 Task: Filter job functions by Human Resources.
Action: Mouse moved to (269, 108)
Screenshot: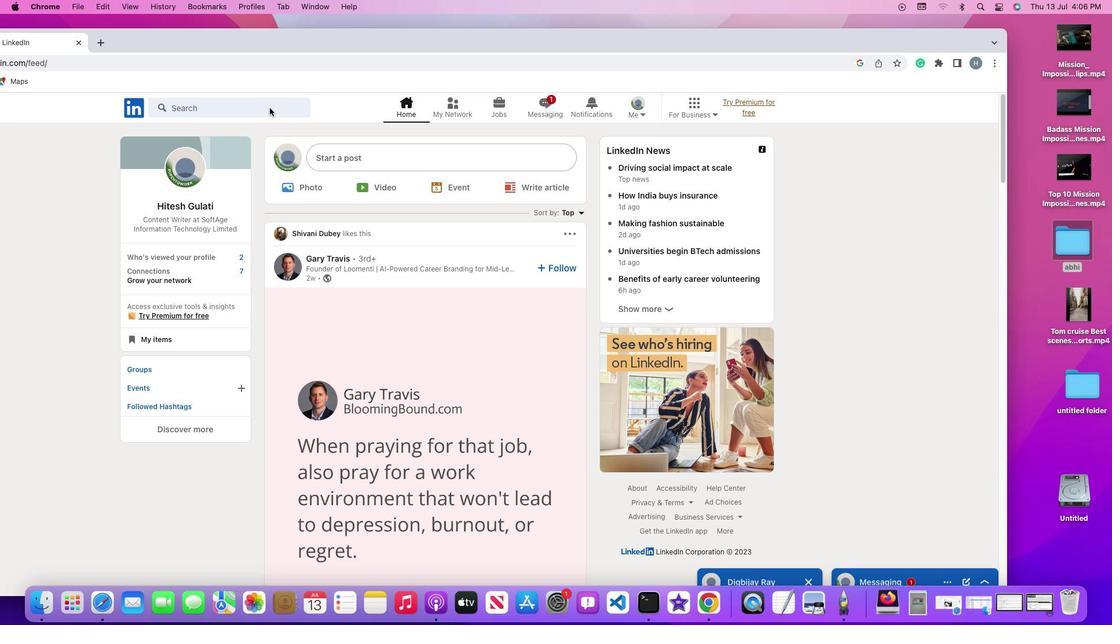
Action: Mouse pressed left at (269, 108)
Screenshot: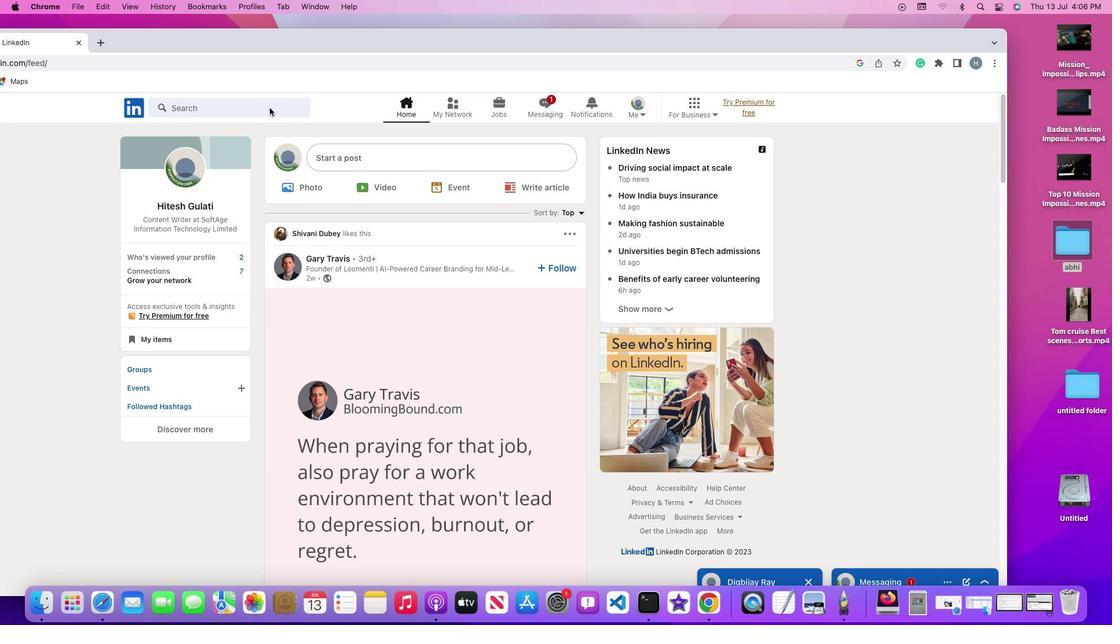 
Action: Mouse pressed left at (269, 108)
Screenshot: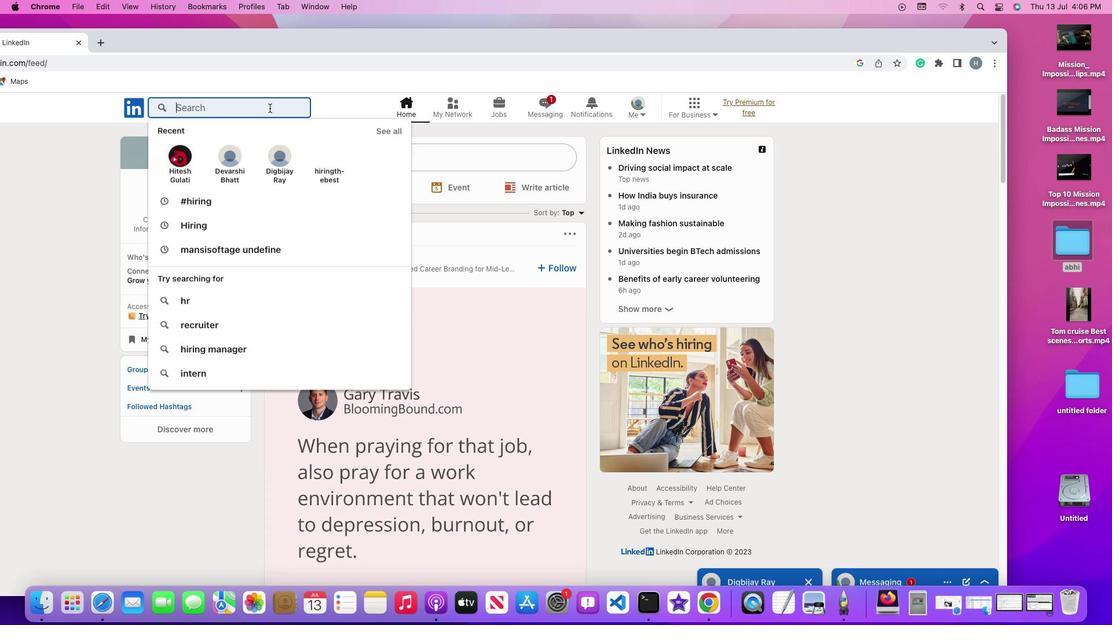 
Action: Key pressed Key.shift'#''h''i''r''i''n''g'Key.enter
Screenshot: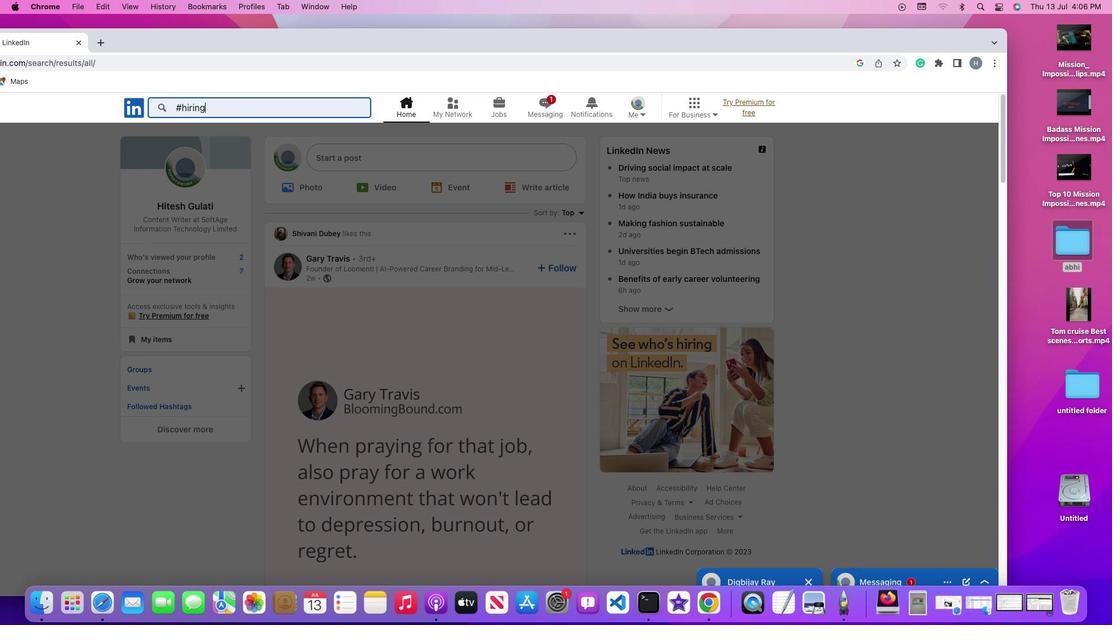 
Action: Mouse moved to (178, 137)
Screenshot: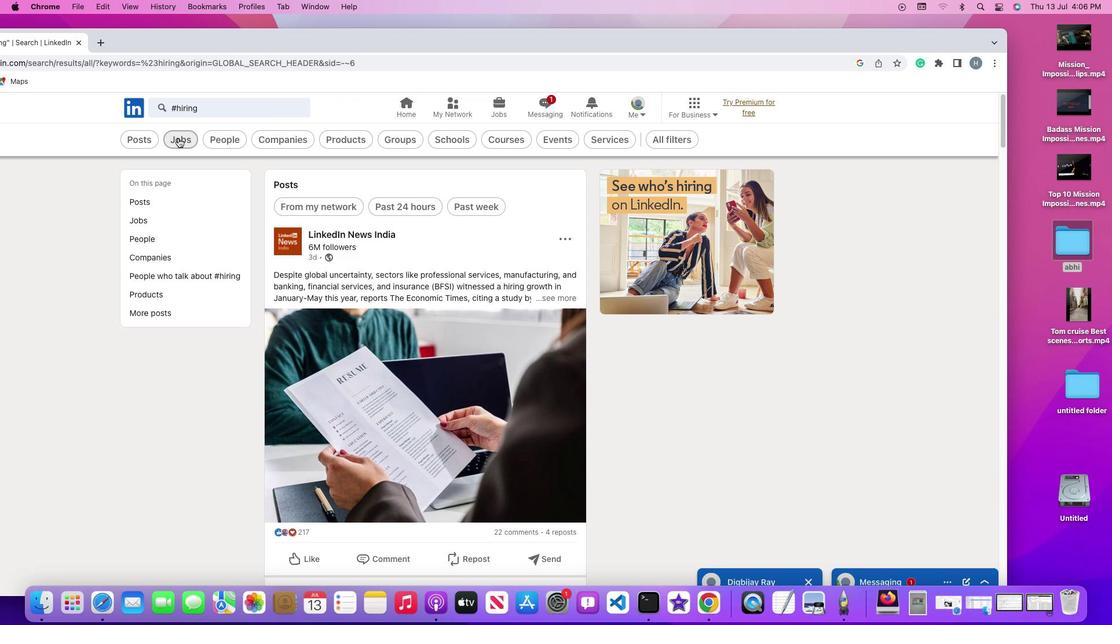 
Action: Mouse pressed left at (178, 137)
Screenshot: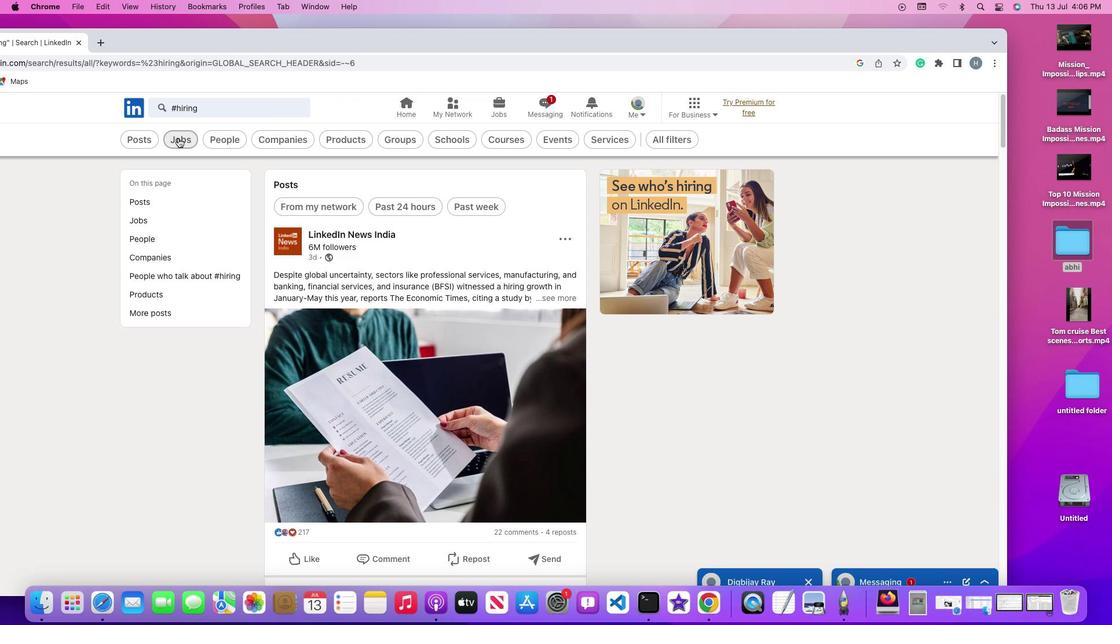 
Action: Mouse moved to (701, 136)
Screenshot: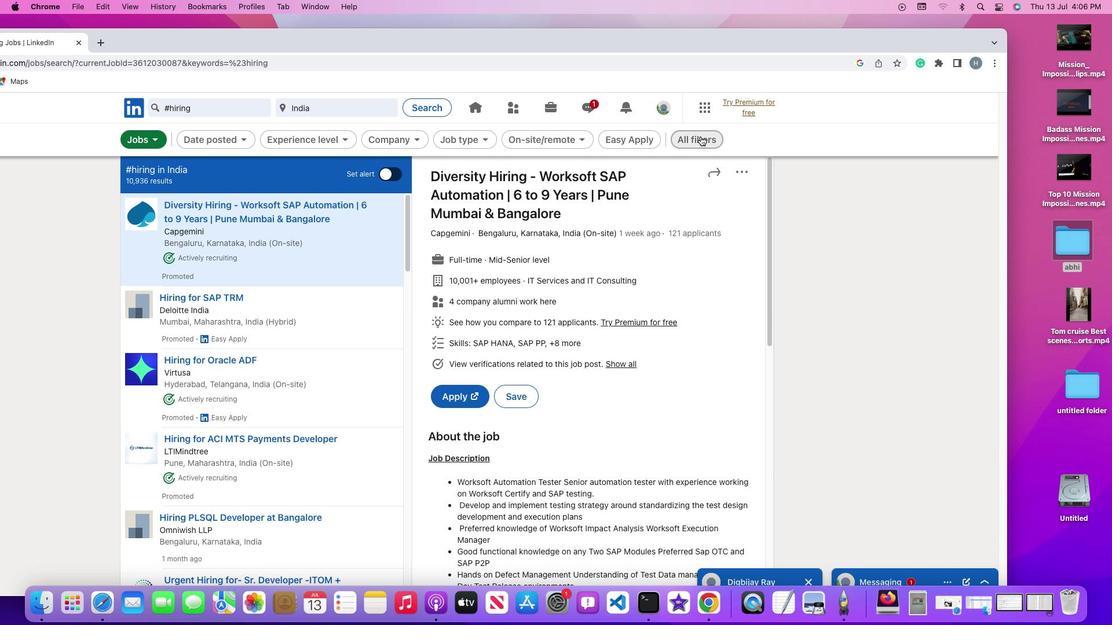 
Action: Mouse pressed left at (701, 136)
Screenshot: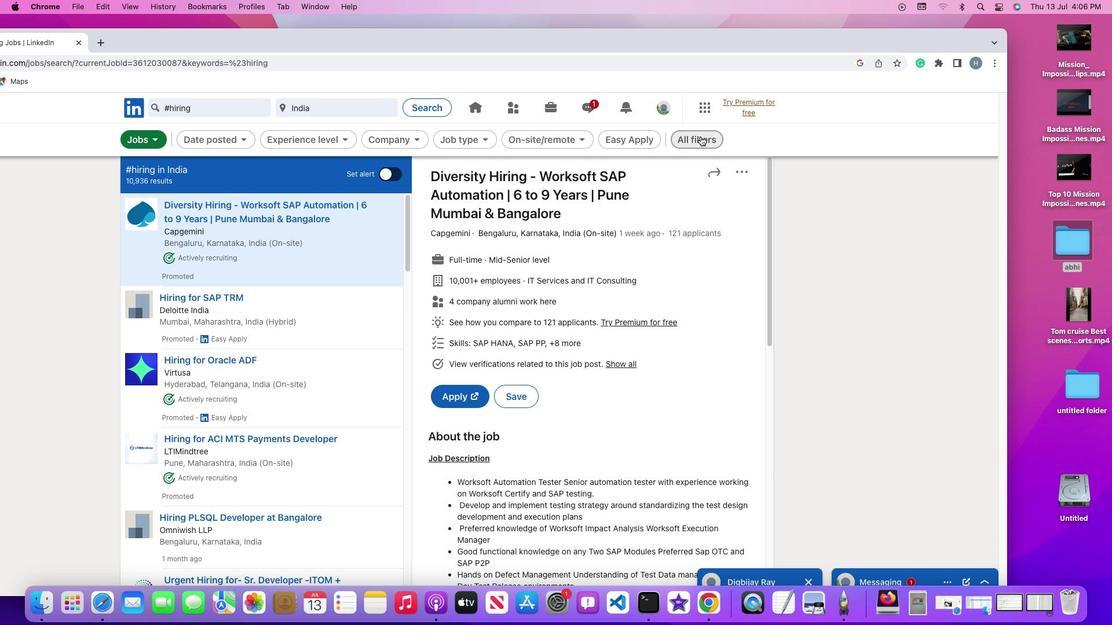 
Action: Mouse moved to (815, 444)
Screenshot: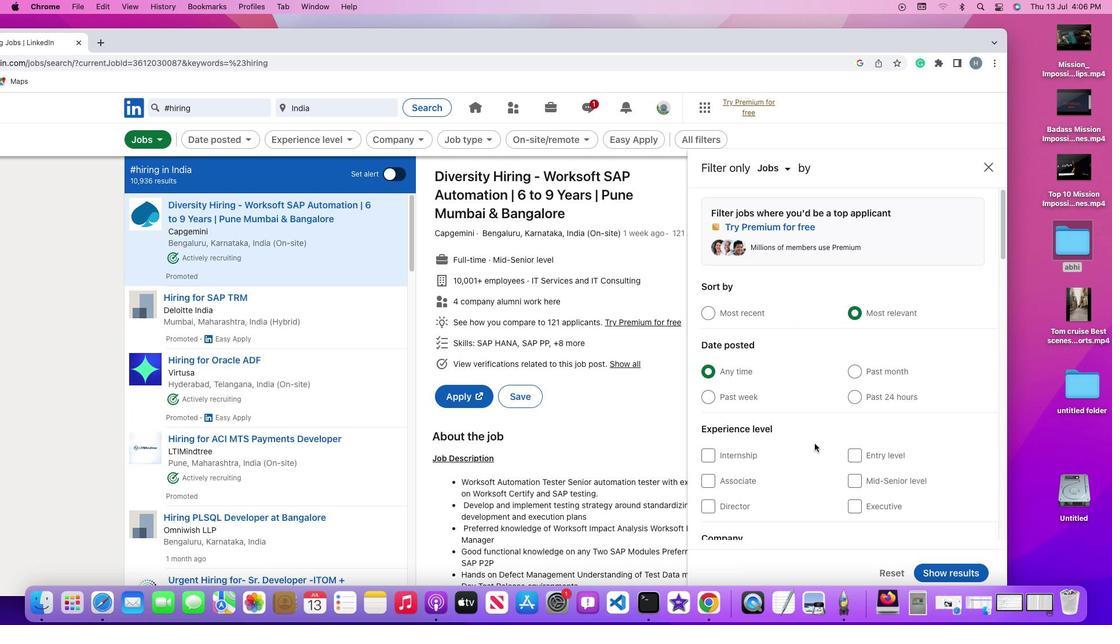 
Action: Mouse scrolled (815, 444) with delta (0, 0)
Screenshot: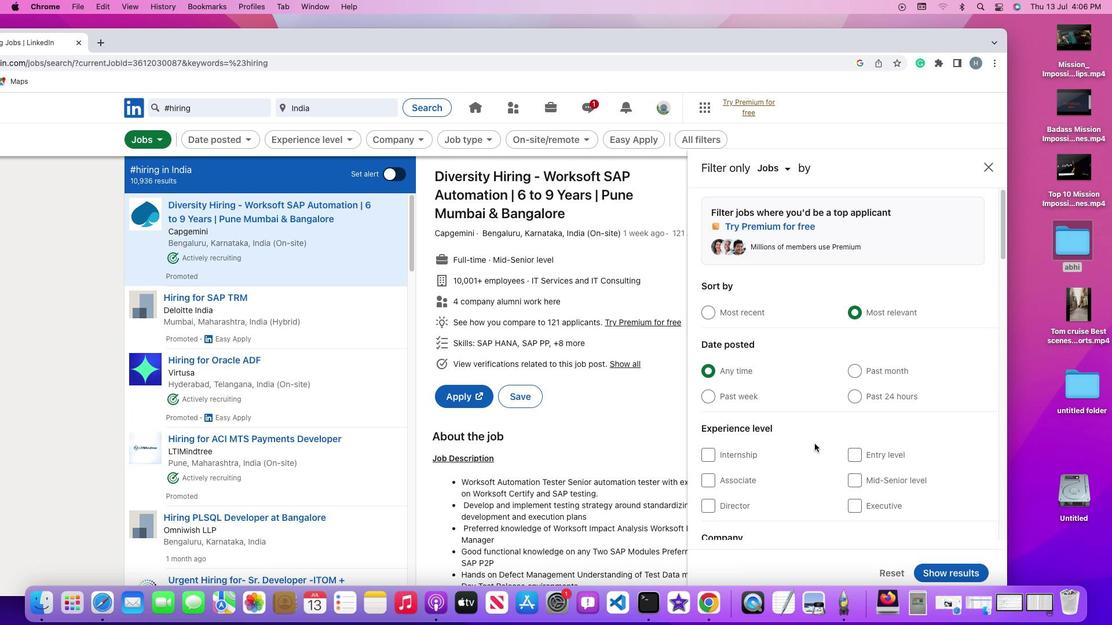 
Action: Mouse scrolled (815, 444) with delta (0, 0)
Screenshot: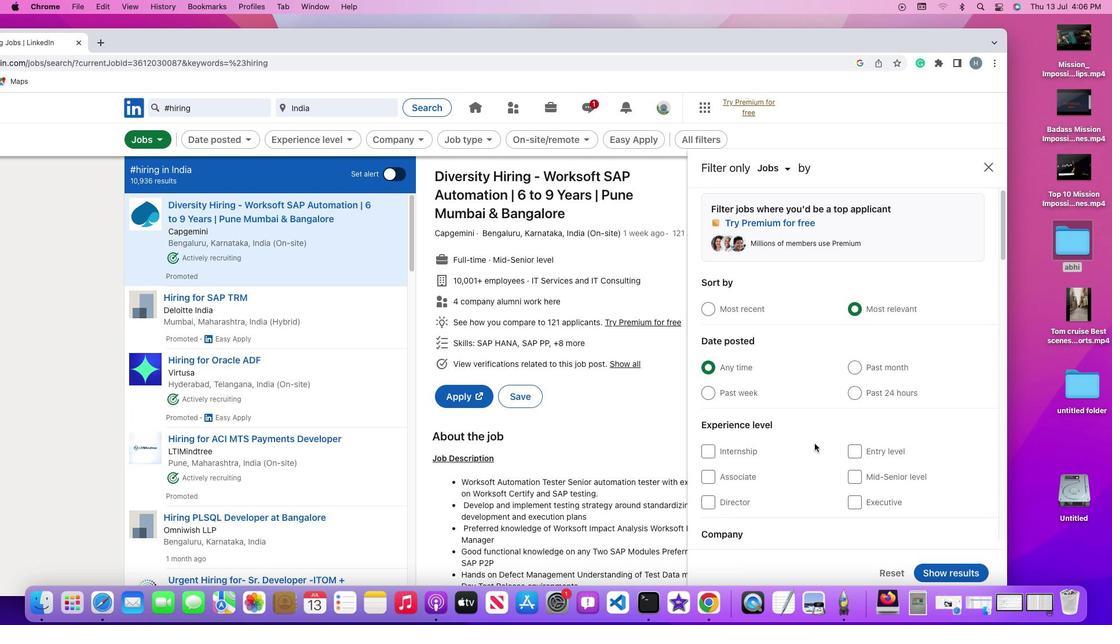 
Action: Mouse scrolled (815, 444) with delta (0, -1)
Screenshot: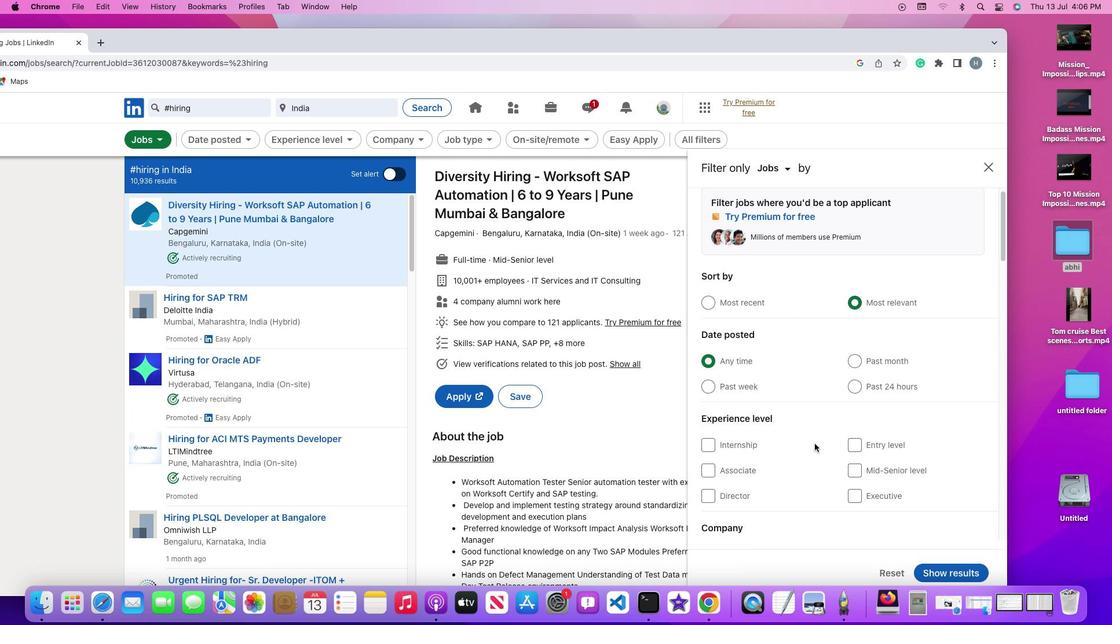 
Action: Mouse scrolled (815, 444) with delta (0, 0)
Screenshot: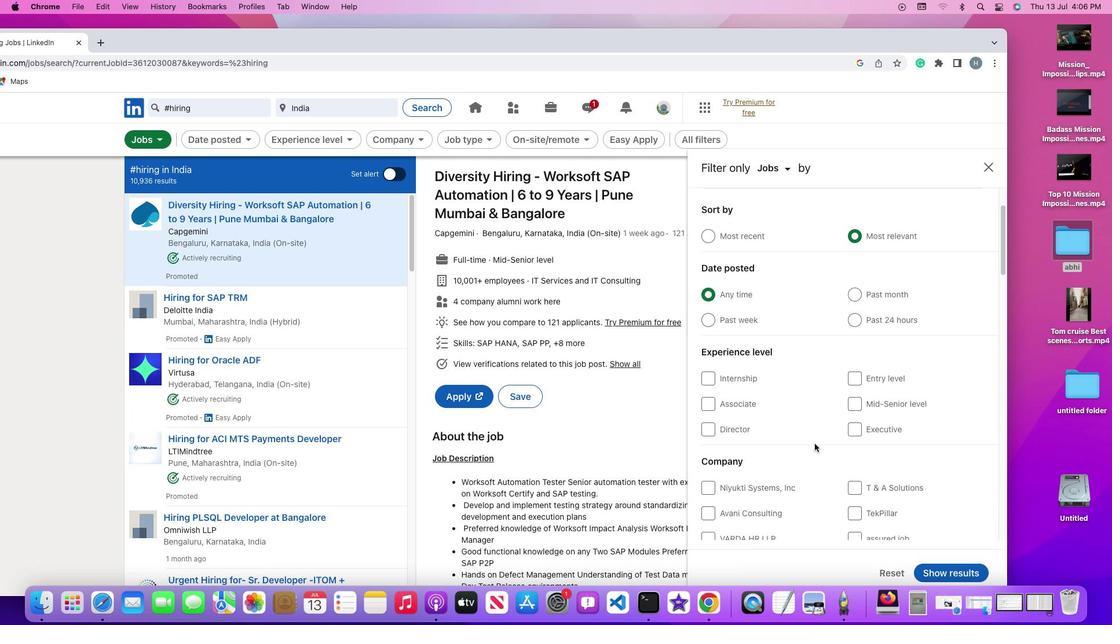 
Action: Mouse scrolled (815, 444) with delta (0, 0)
Screenshot: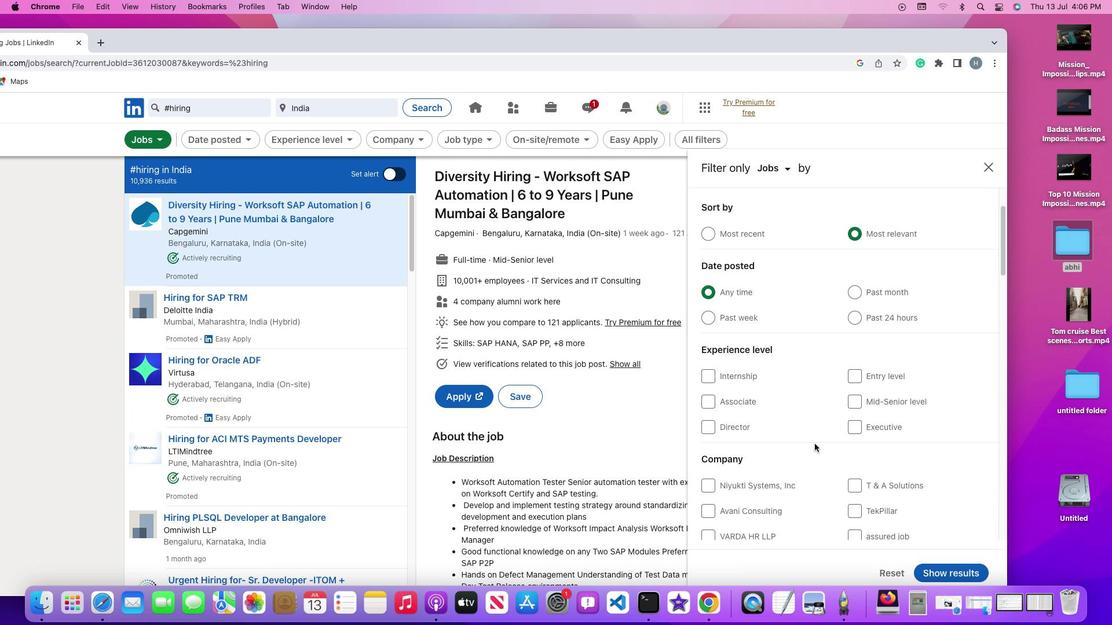 
Action: Mouse scrolled (815, 444) with delta (0, -1)
Screenshot: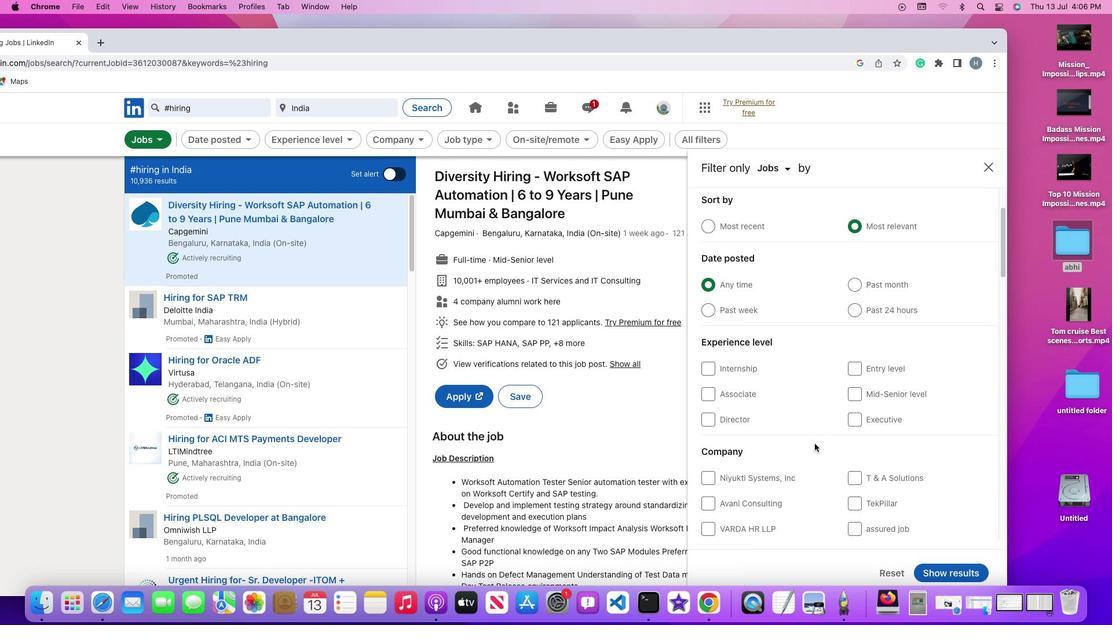 
Action: Mouse scrolled (815, 444) with delta (0, 0)
Screenshot: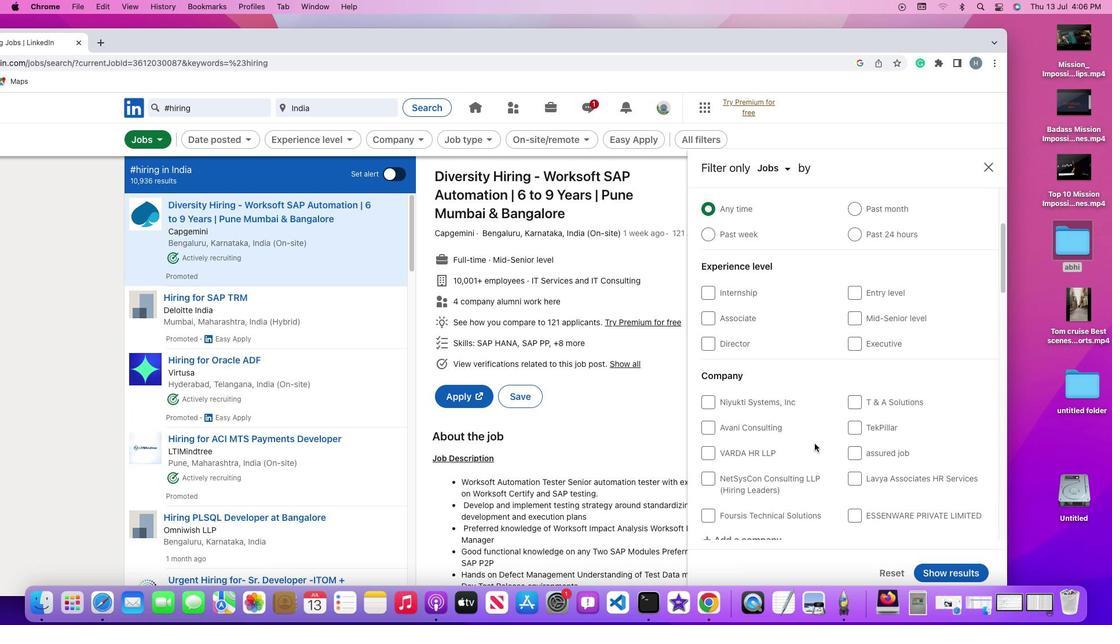 
Action: Mouse scrolled (815, 444) with delta (0, 0)
Screenshot: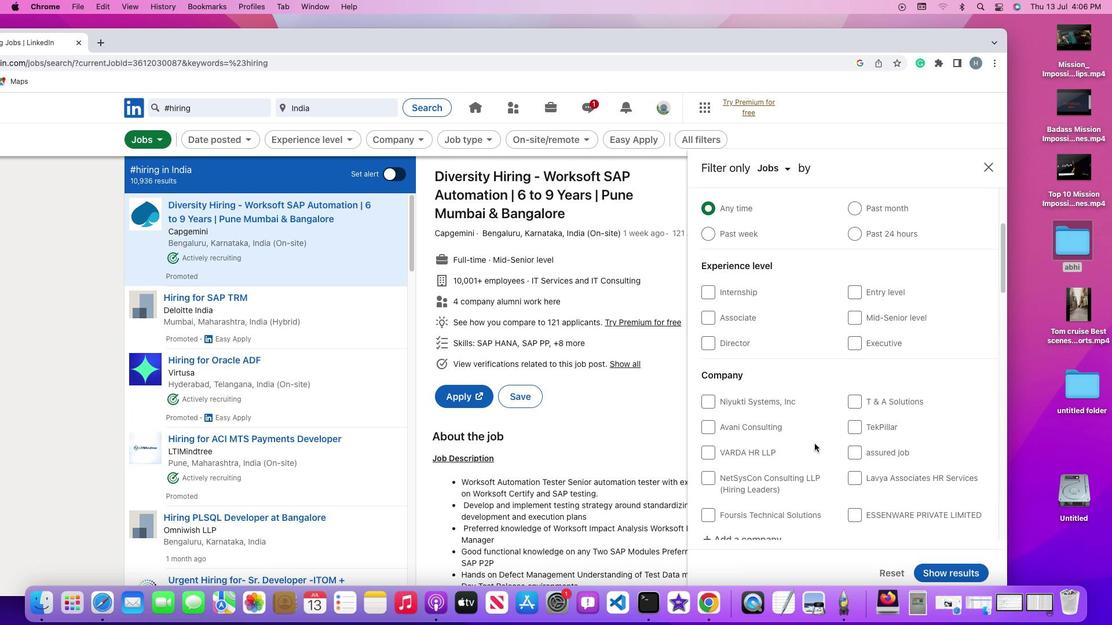 
Action: Mouse scrolled (815, 444) with delta (0, -1)
Screenshot: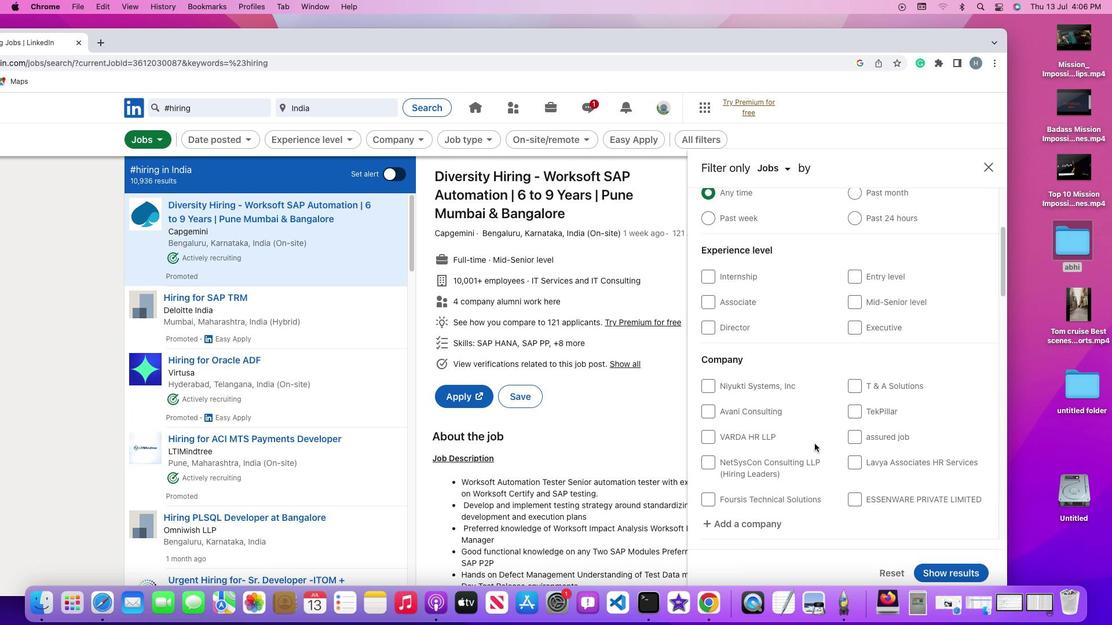 
Action: Mouse scrolled (815, 444) with delta (0, 0)
Screenshot: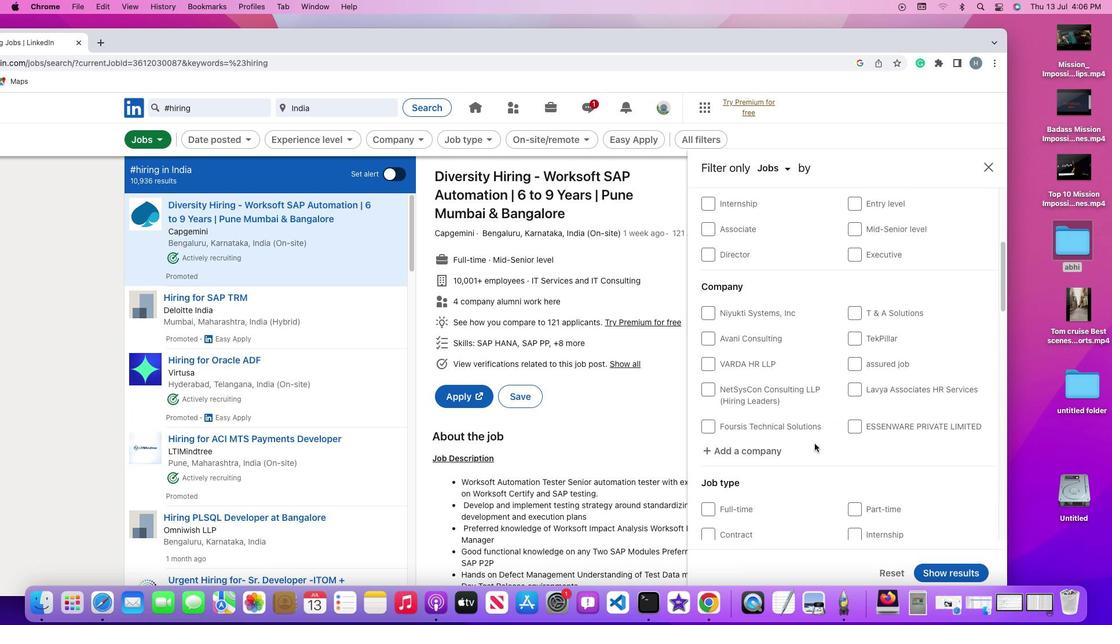 
Action: Mouse scrolled (815, 444) with delta (0, 0)
Screenshot: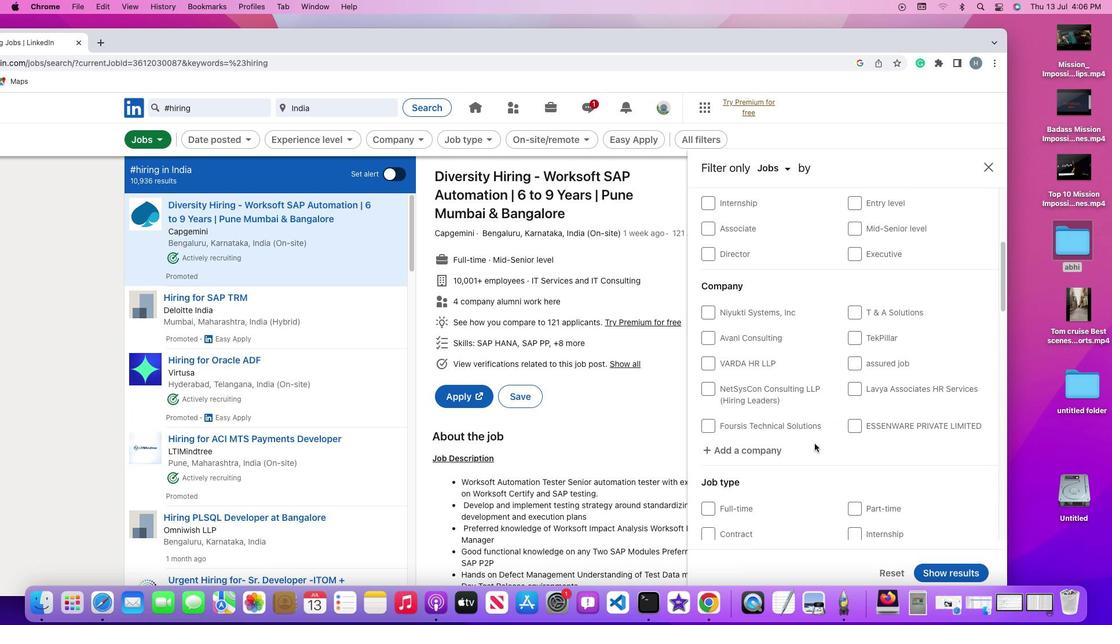 
Action: Mouse scrolled (815, 444) with delta (0, -1)
Screenshot: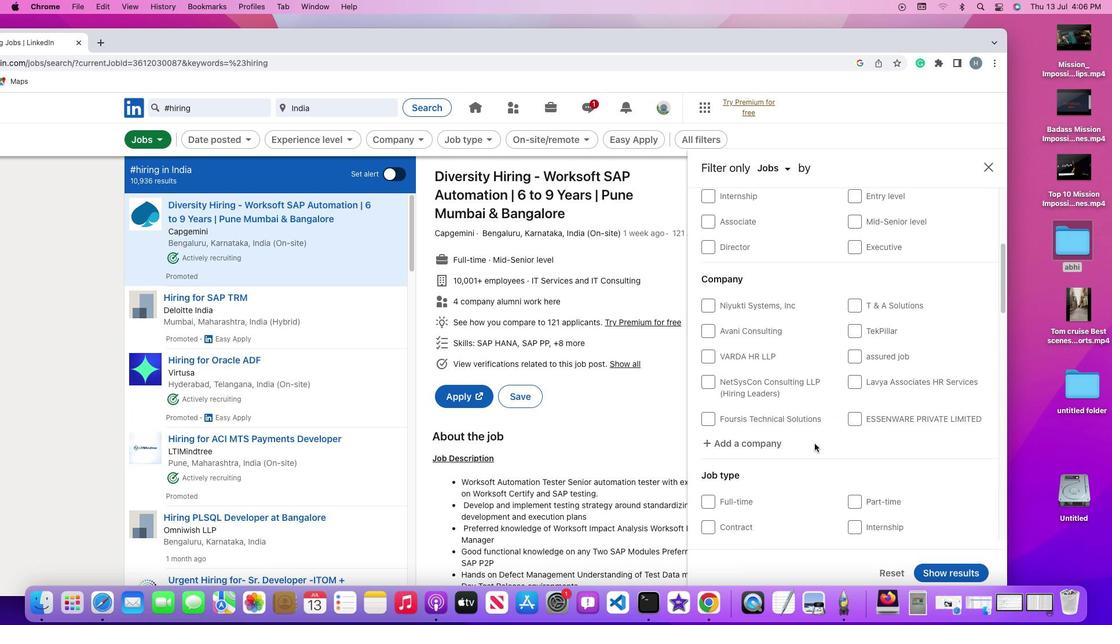 
Action: Mouse scrolled (815, 444) with delta (0, 0)
Screenshot: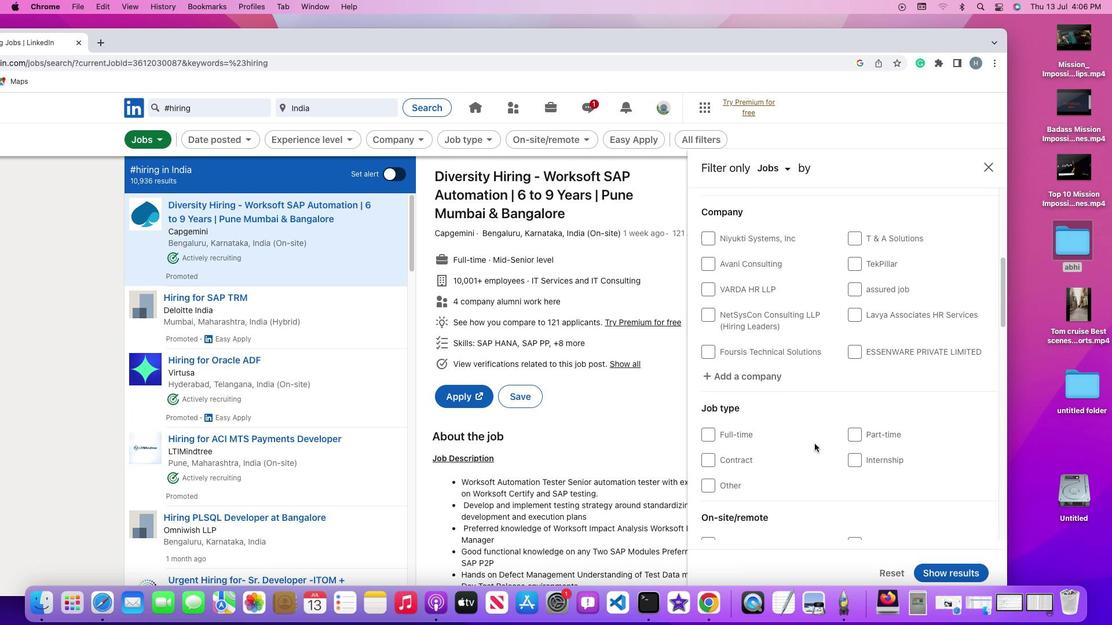 
Action: Mouse scrolled (815, 444) with delta (0, 0)
Screenshot: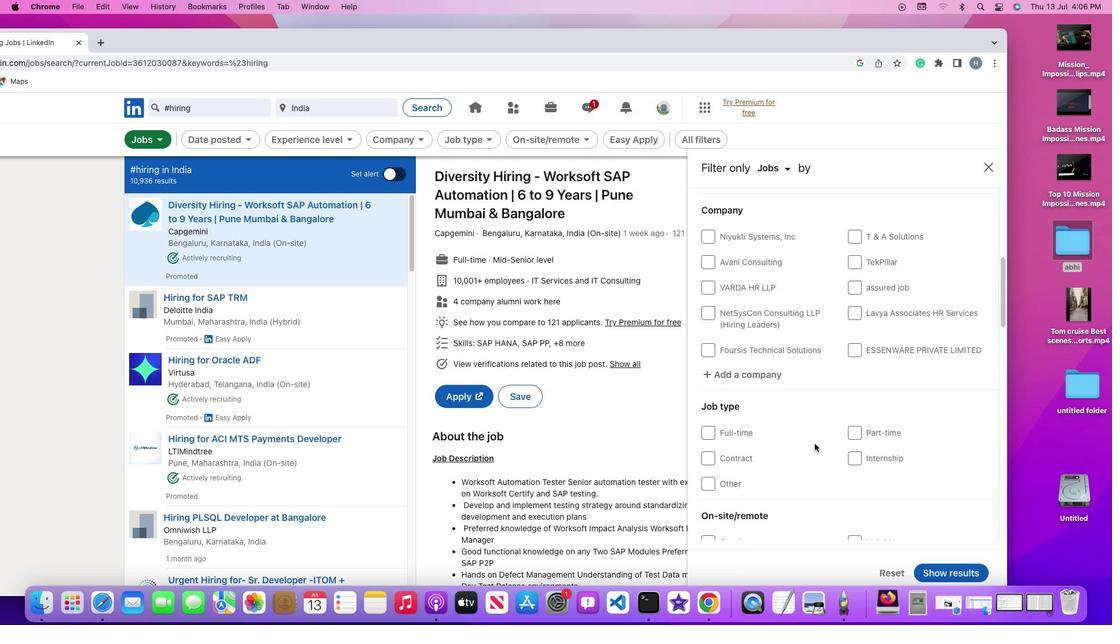 
Action: Mouse scrolled (815, 444) with delta (0, -1)
Screenshot: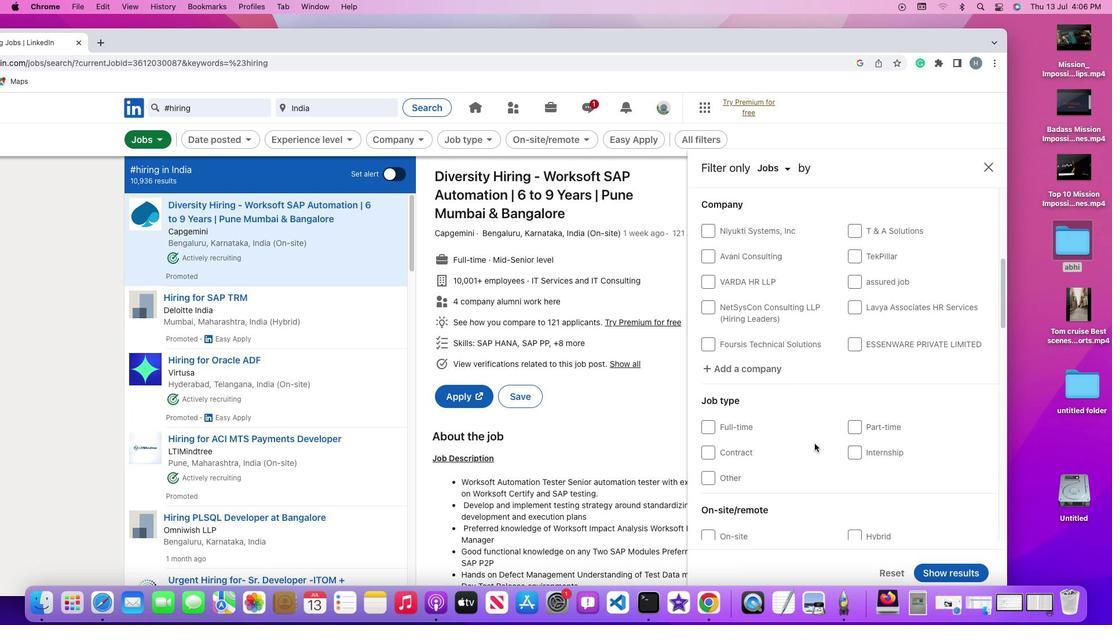 
Action: Mouse scrolled (815, 444) with delta (0, 0)
Screenshot: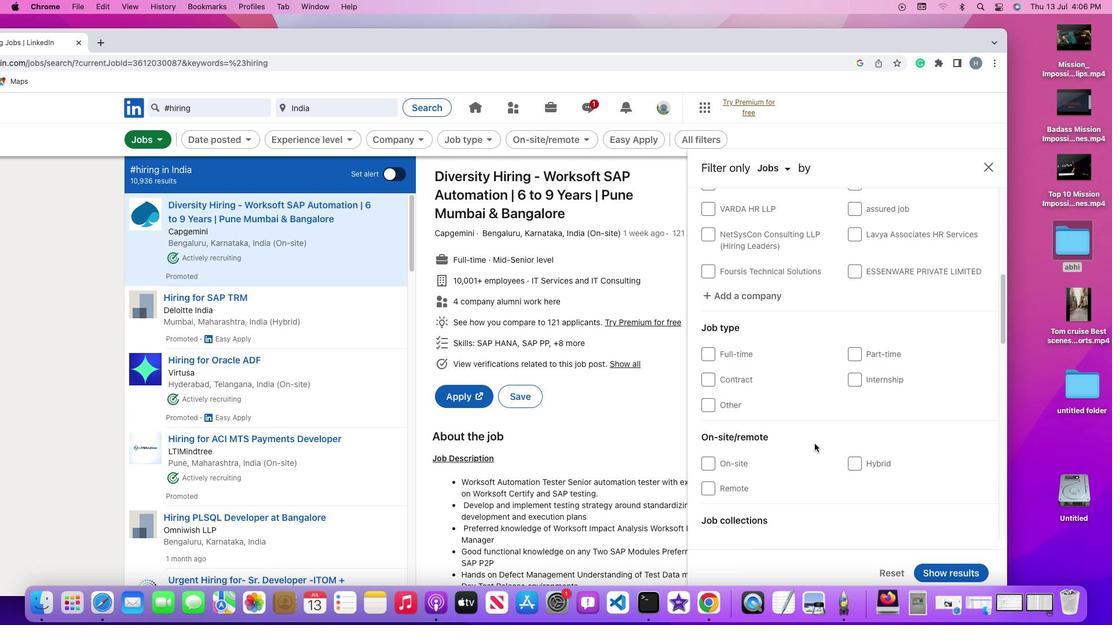 
Action: Mouse scrolled (815, 444) with delta (0, 0)
Screenshot: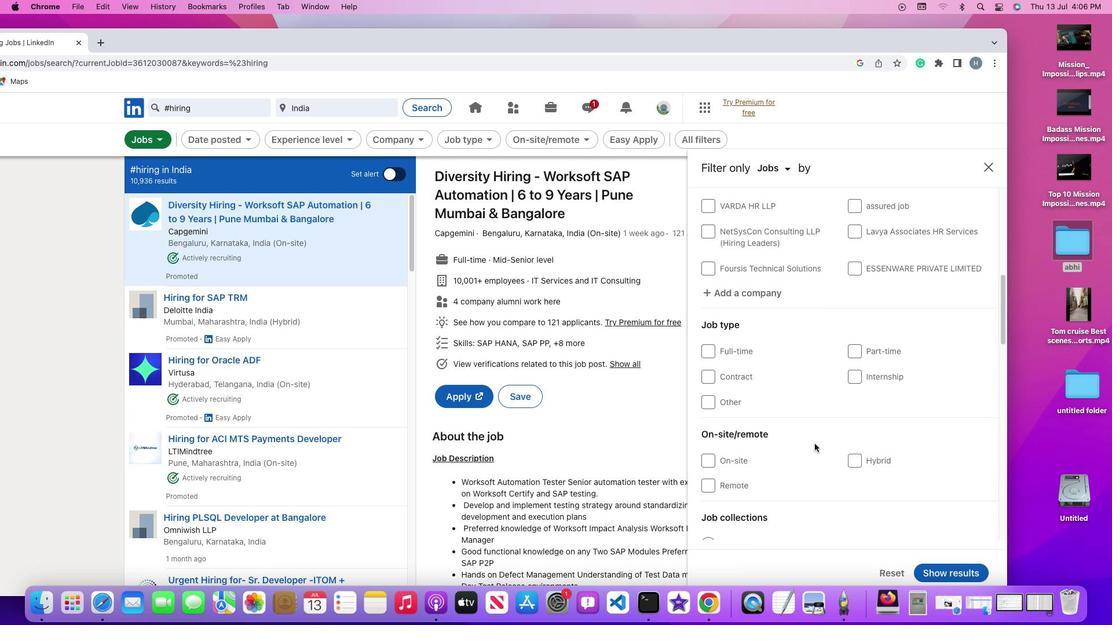 
Action: Mouse scrolled (815, 444) with delta (0, -1)
Screenshot: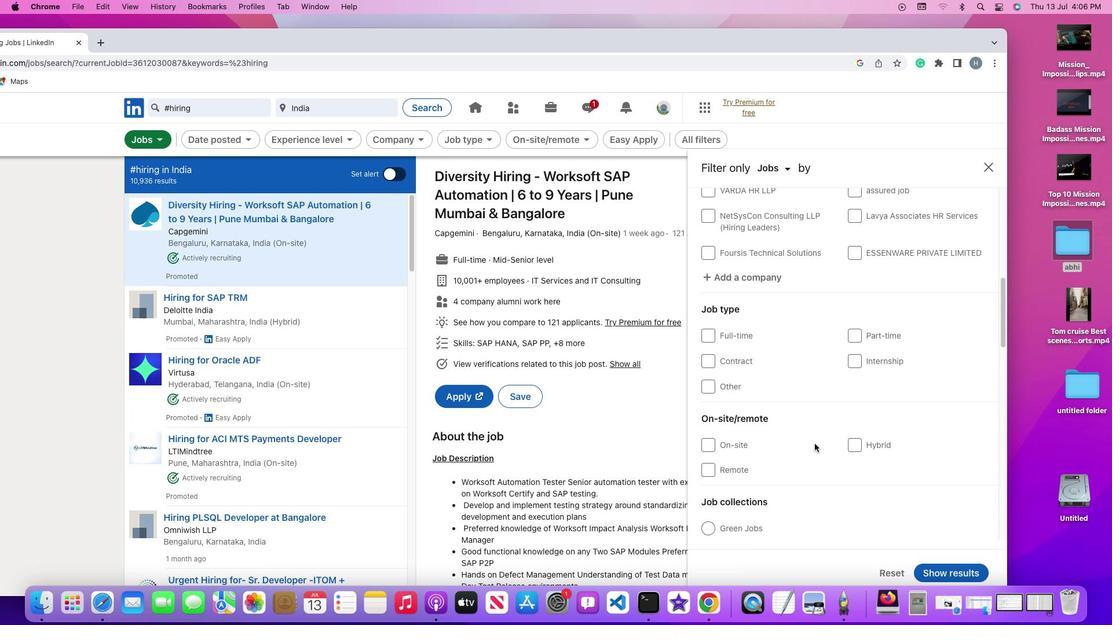 
Action: Mouse scrolled (815, 444) with delta (0, 0)
Screenshot: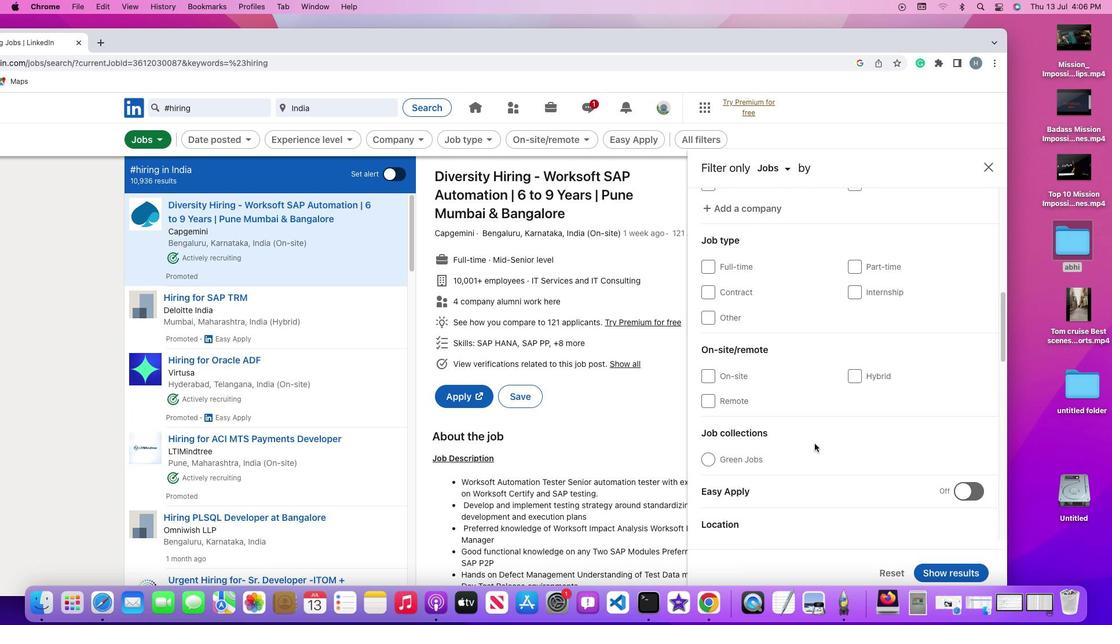 
Action: Mouse scrolled (815, 444) with delta (0, 0)
Screenshot: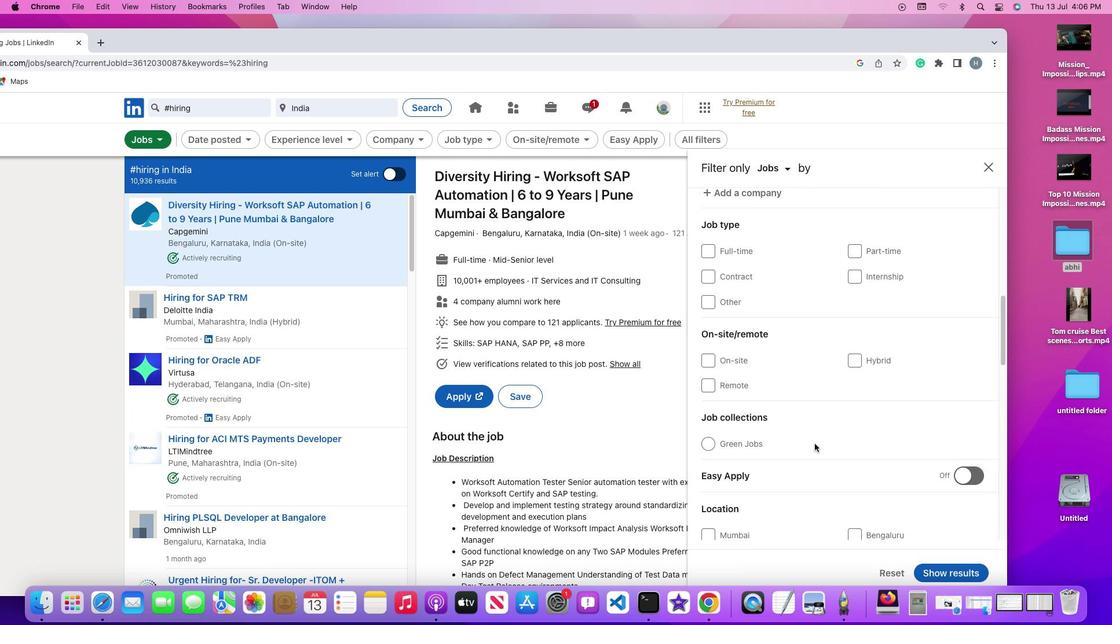 
Action: Mouse scrolled (815, 444) with delta (0, -1)
Screenshot: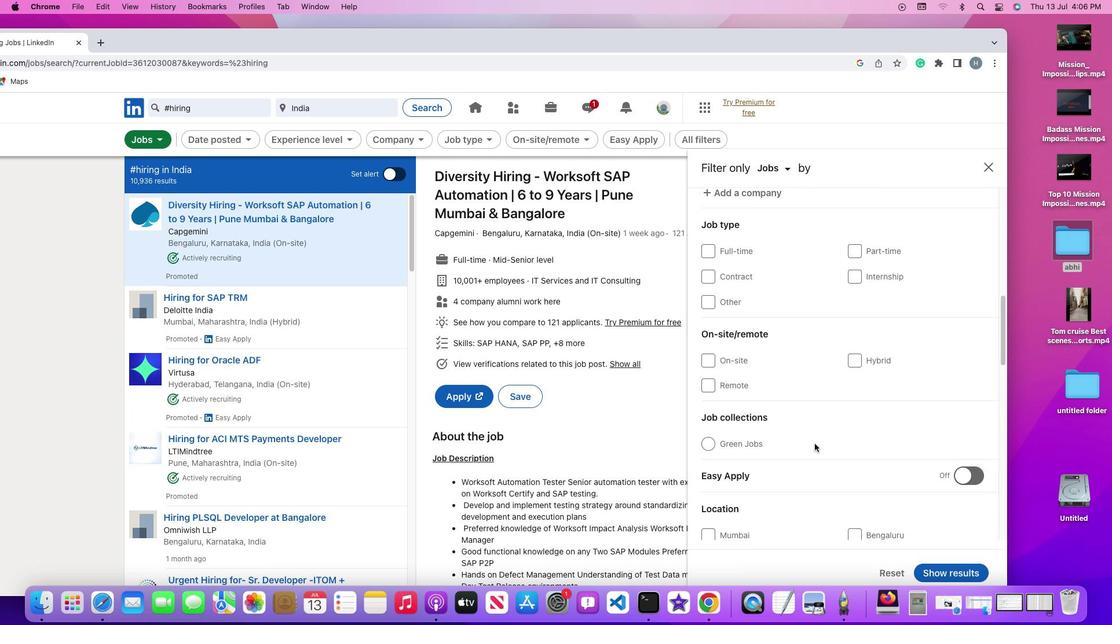 
Action: Mouse scrolled (815, 444) with delta (0, 0)
Screenshot: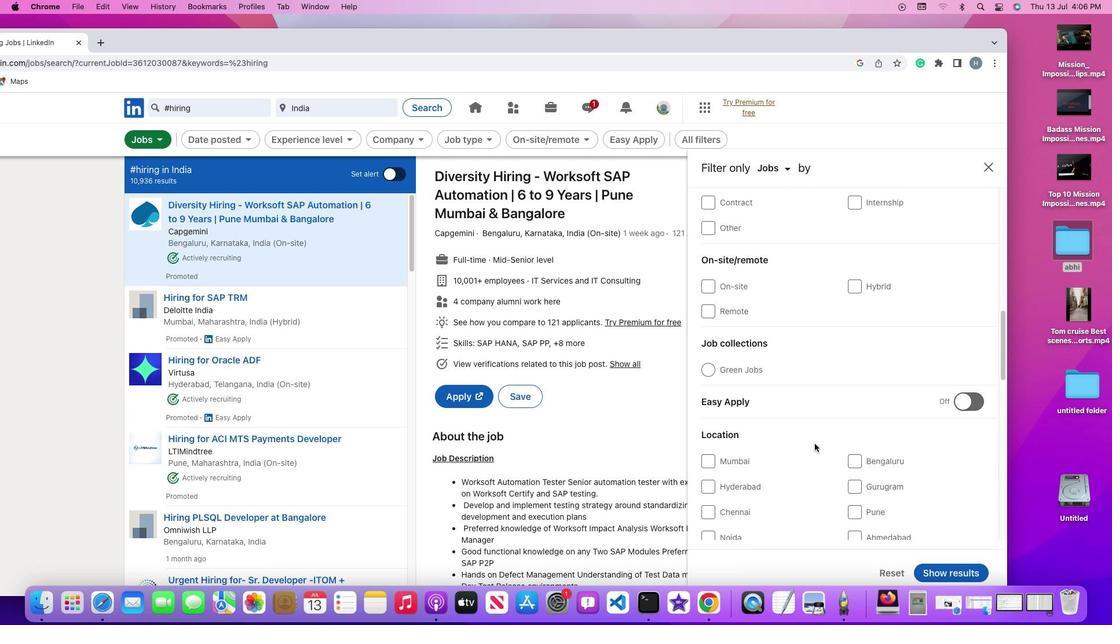 
Action: Mouse scrolled (815, 444) with delta (0, 0)
Screenshot: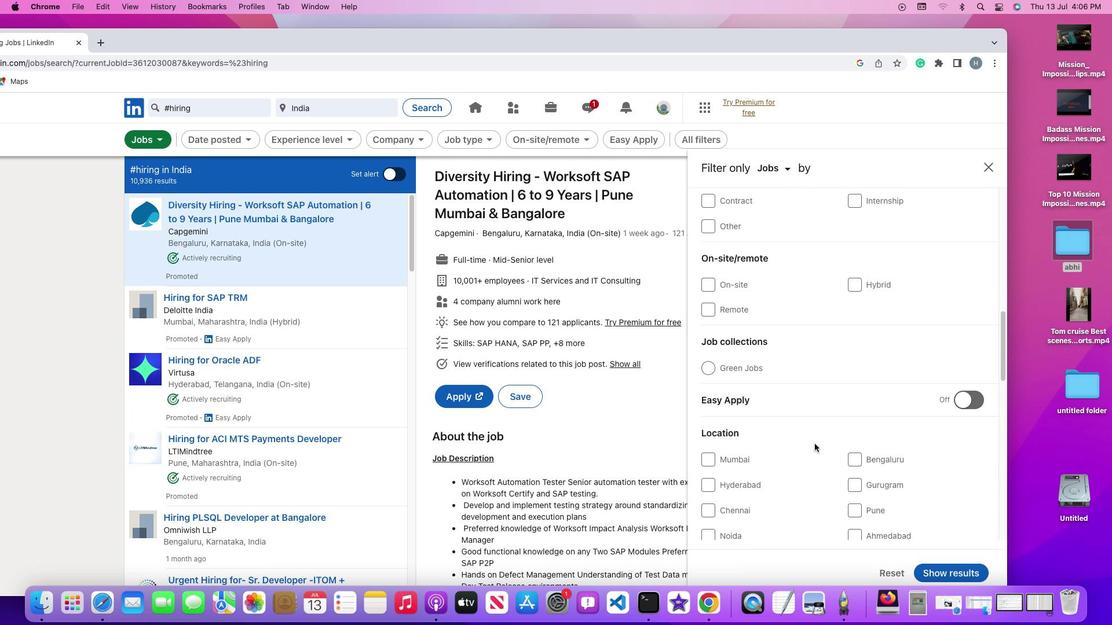 
Action: Mouse scrolled (815, 444) with delta (0, -1)
Screenshot: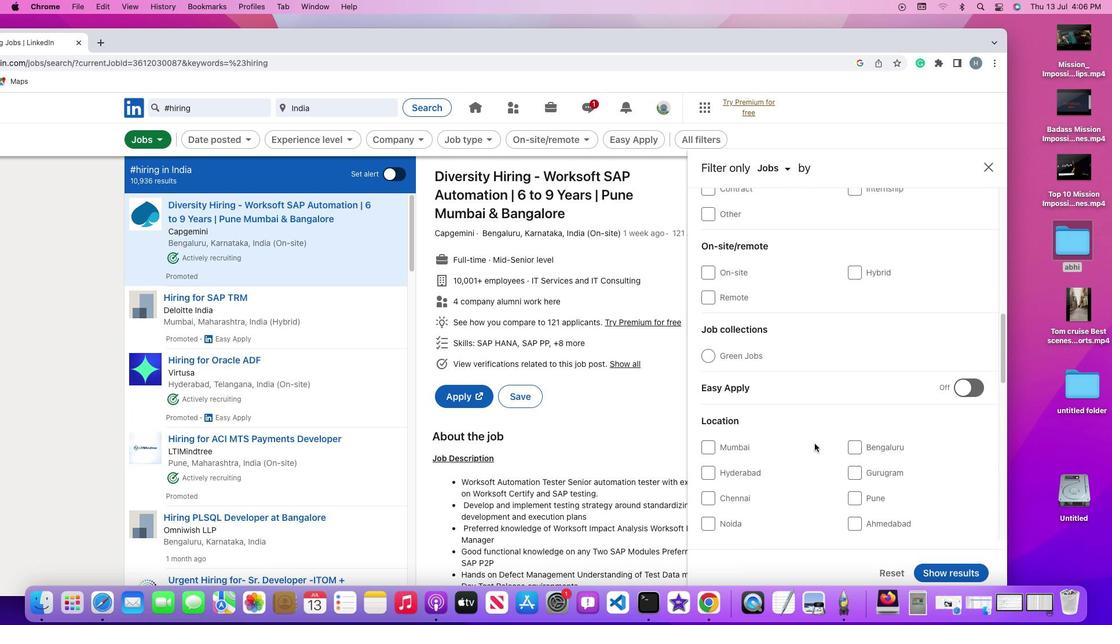 
Action: Mouse scrolled (815, 444) with delta (0, -2)
Screenshot: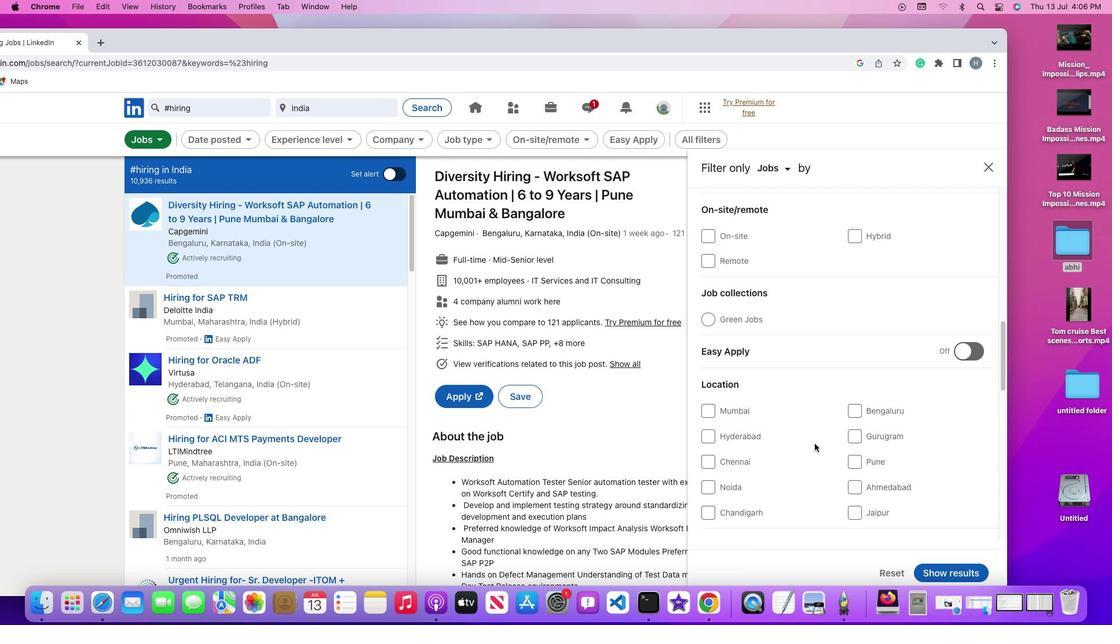 
Action: Mouse scrolled (815, 444) with delta (0, 0)
Screenshot: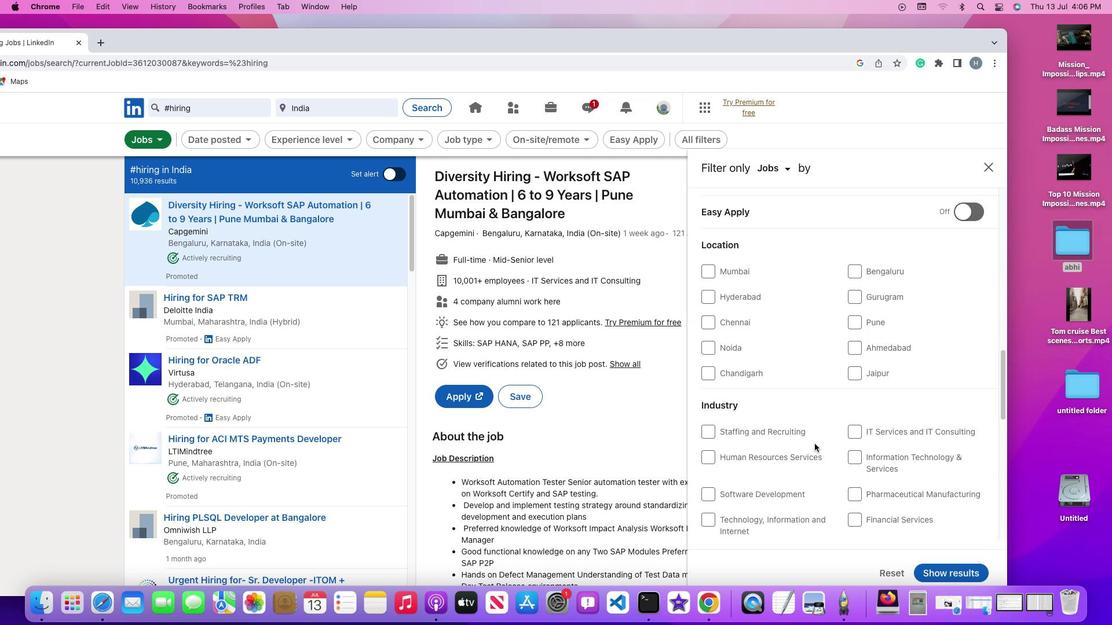 
Action: Mouse scrolled (815, 444) with delta (0, 0)
Screenshot: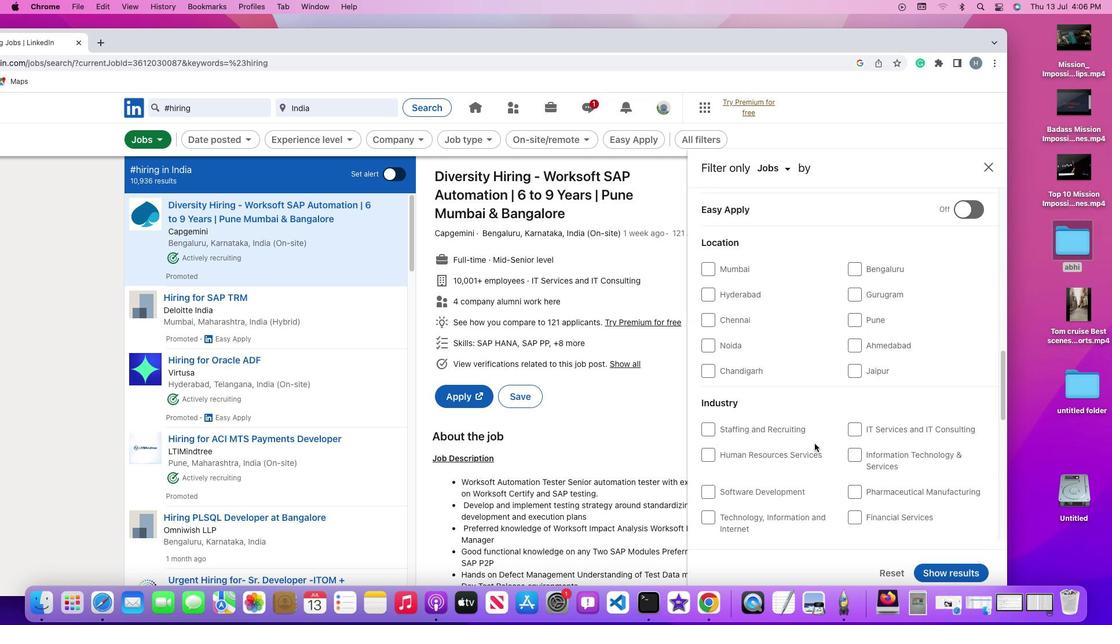 
Action: Mouse scrolled (815, 444) with delta (0, -1)
Screenshot: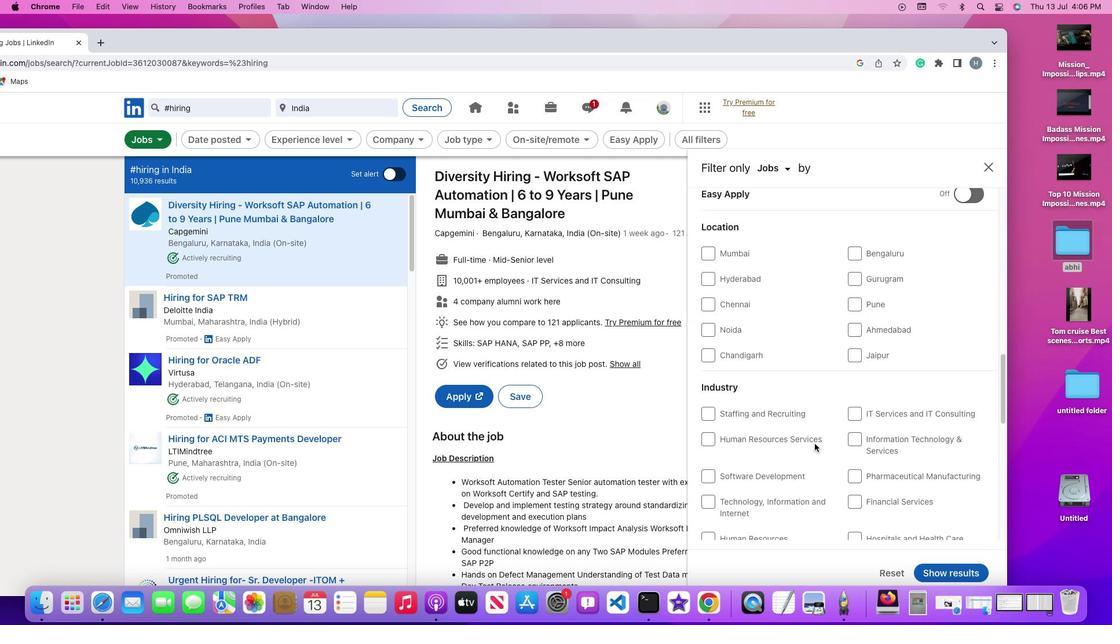 
Action: Mouse scrolled (815, 444) with delta (0, 0)
Screenshot: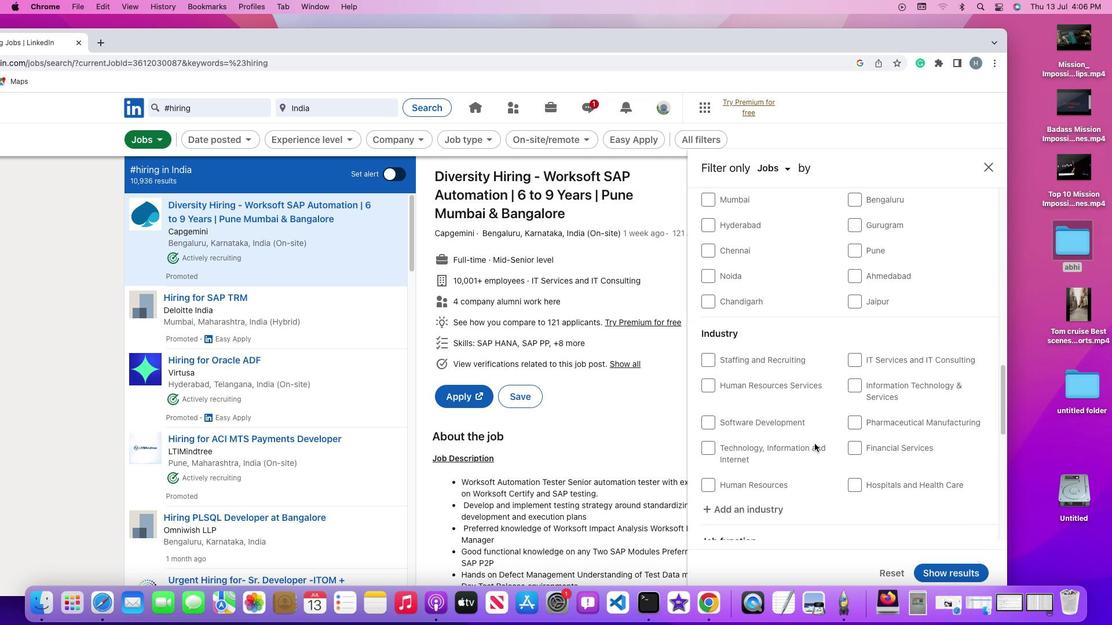 
Action: Mouse scrolled (815, 444) with delta (0, 0)
Screenshot: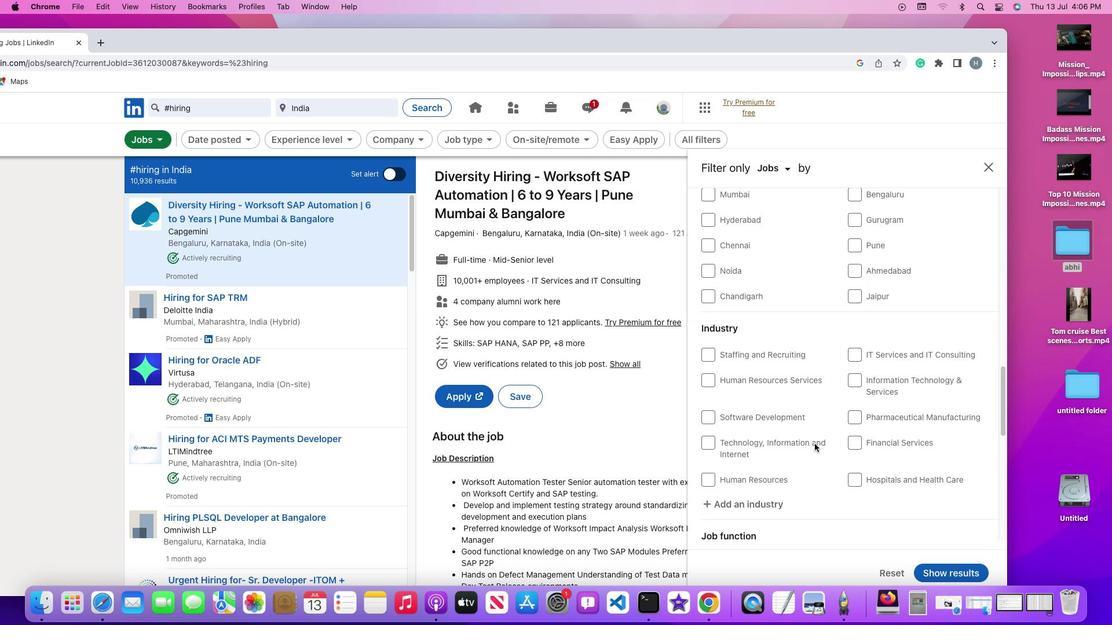 
Action: Mouse scrolled (815, 444) with delta (0, -1)
Screenshot: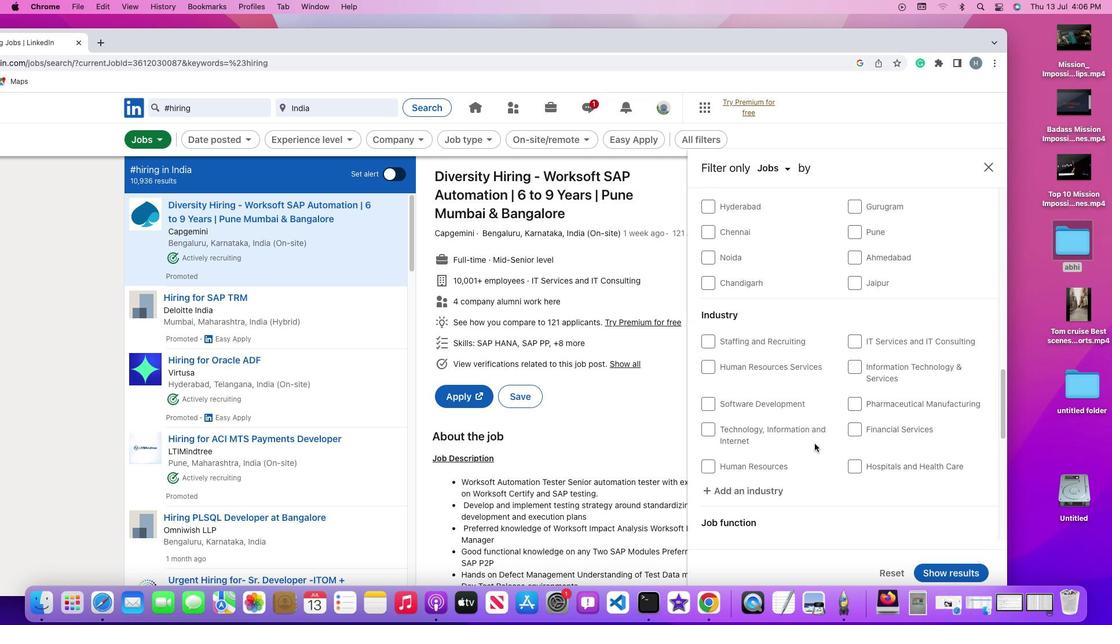 
Action: Mouse scrolled (815, 444) with delta (0, 0)
Screenshot: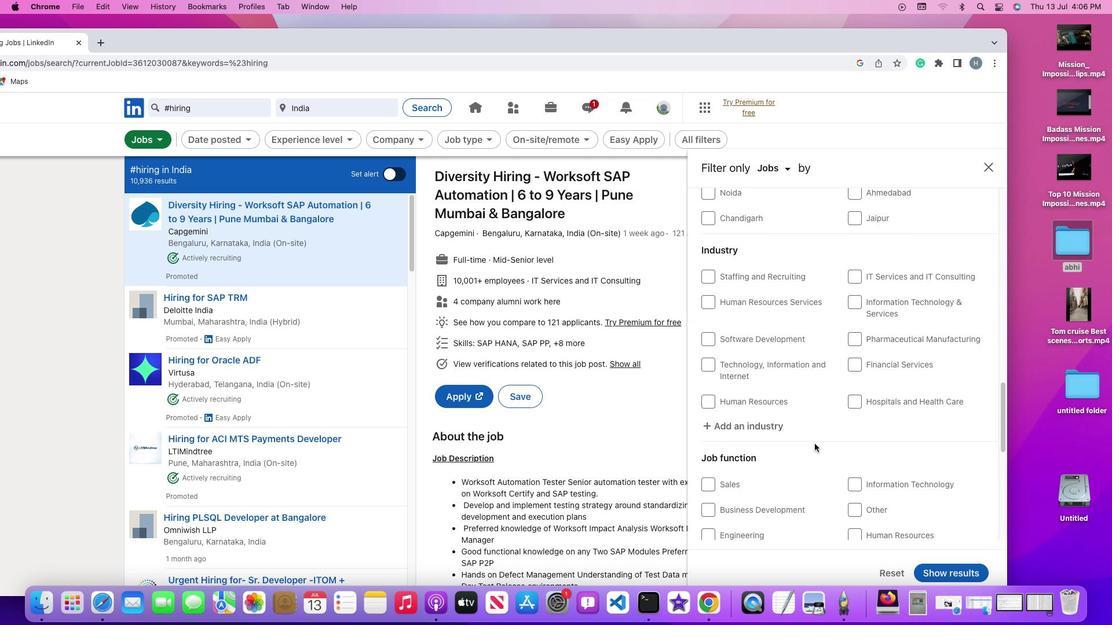 
Action: Mouse scrolled (815, 444) with delta (0, 0)
Screenshot: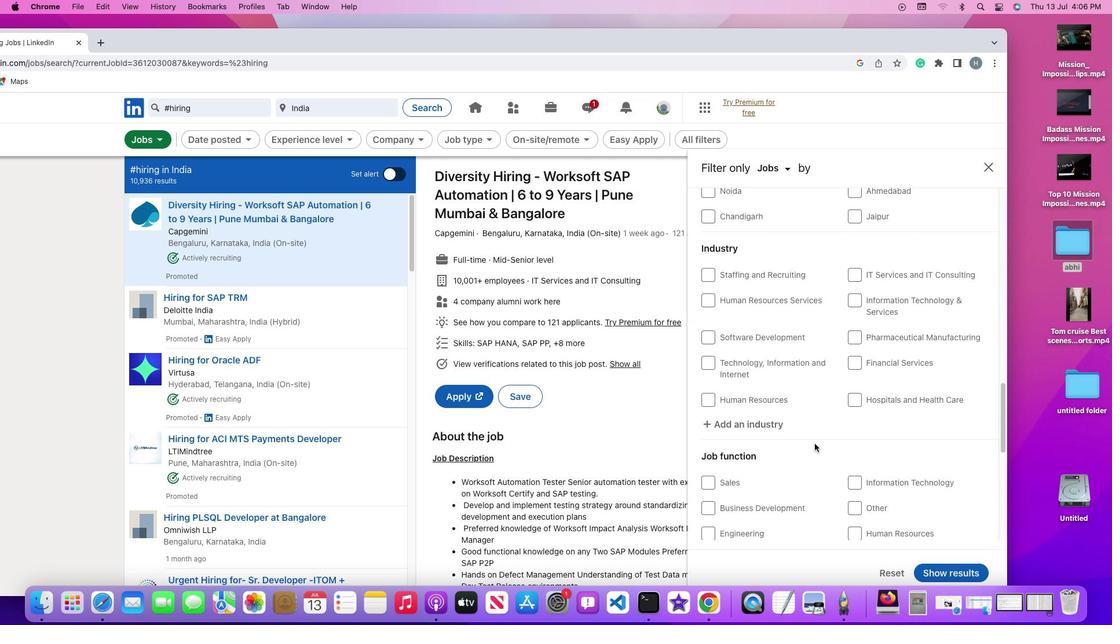 
Action: Mouse scrolled (815, 444) with delta (0, -1)
Screenshot: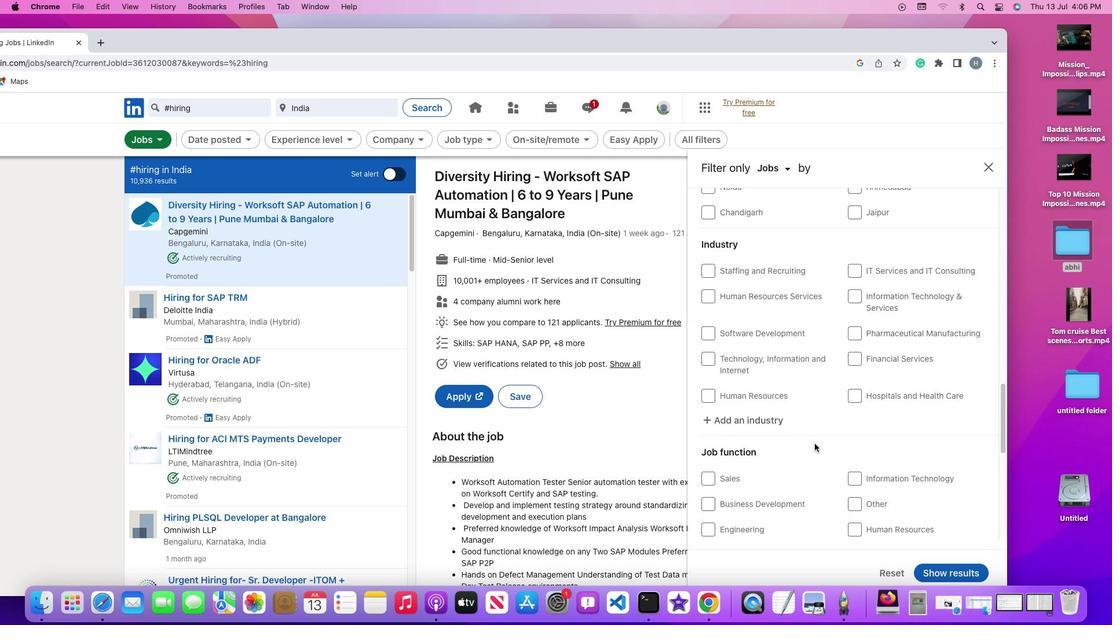 
Action: Mouse scrolled (815, 444) with delta (0, 0)
Screenshot: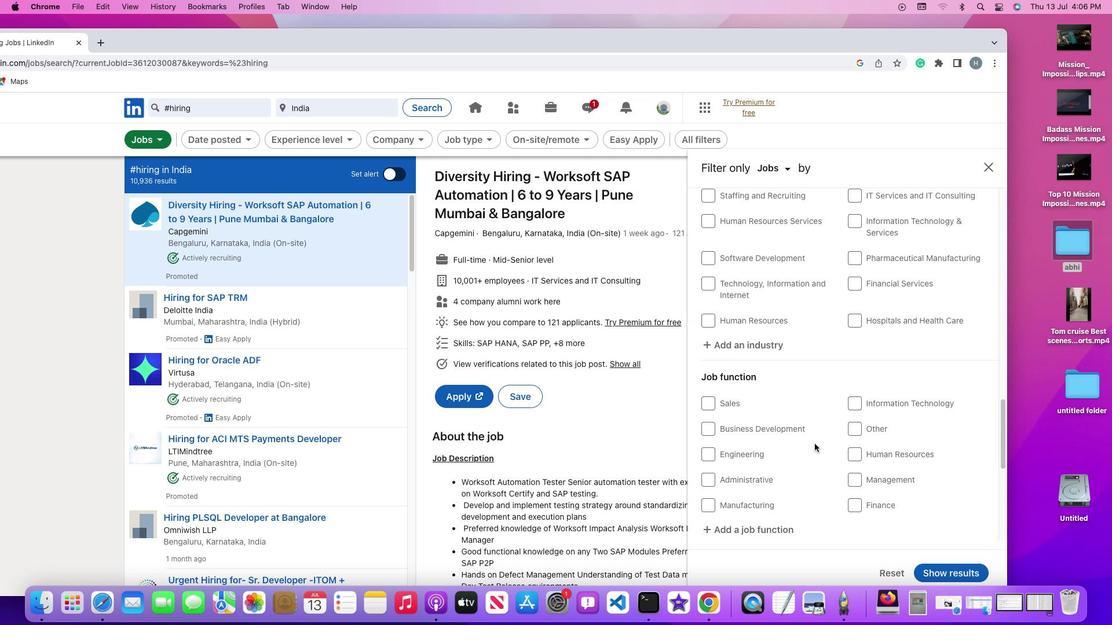 
Action: Mouse scrolled (815, 444) with delta (0, 0)
Screenshot: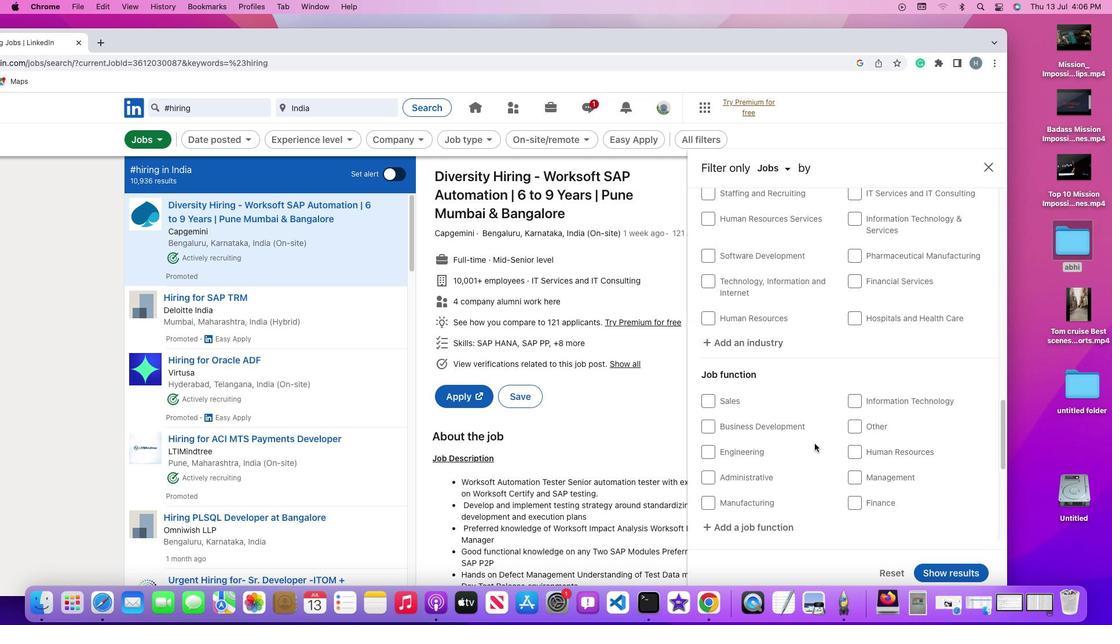 
Action: Mouse scrolled (815, 444) with delta (0, -1)
Screenshot: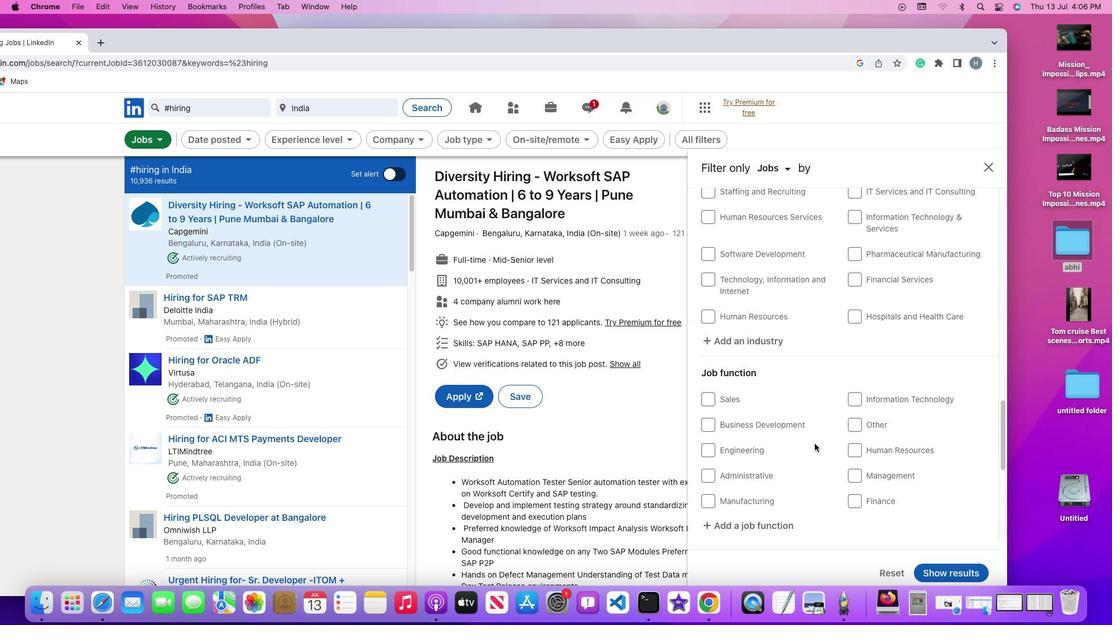 
Action: Mouse scrolled (815, 444) with delta (0, 0)
Screenshot: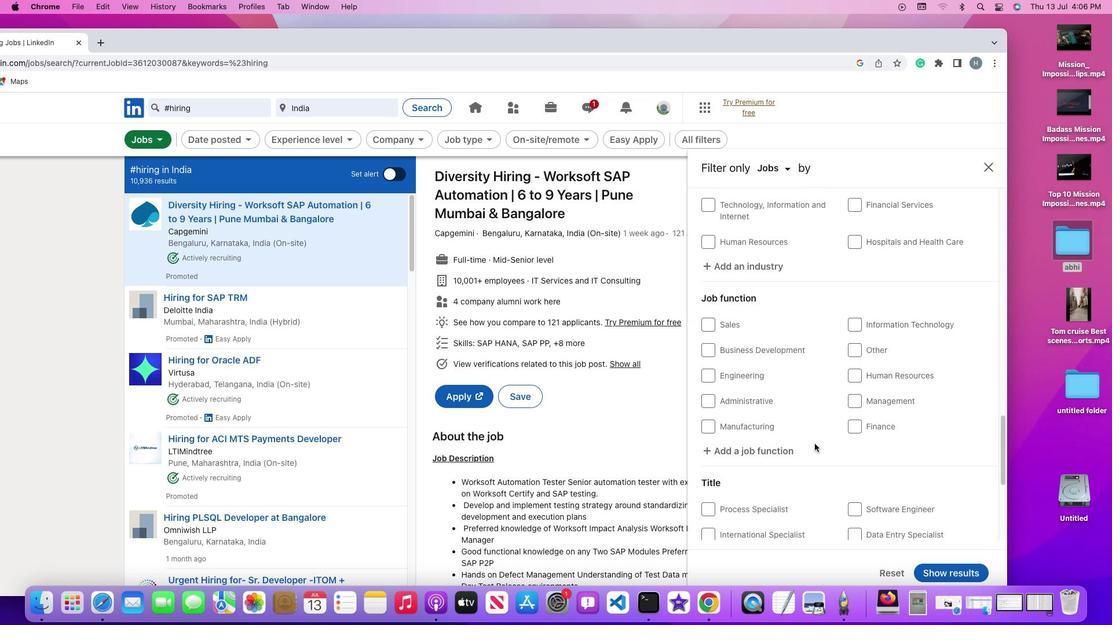 
Action: Mouse scrolled (815, 444) with delta (0, 0)
Screenshot: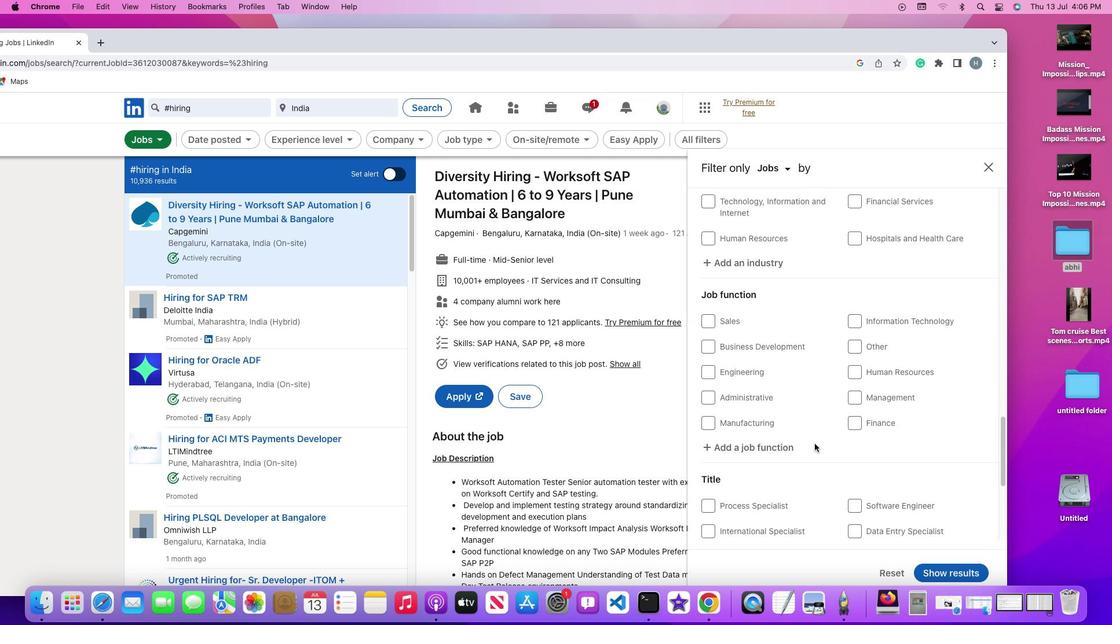 
Action: Mouse scrolled (815, 444) with delta (0, 0)
Screenshot: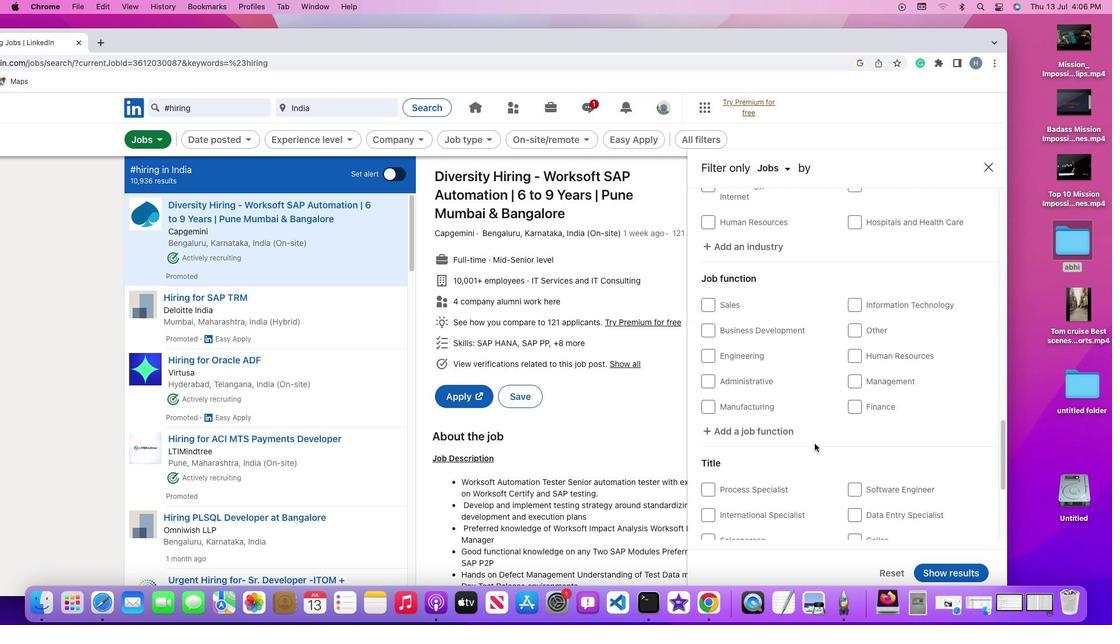 
Action: Mouse scrolled (815, 444) with delta (0, 0)
Screenshot: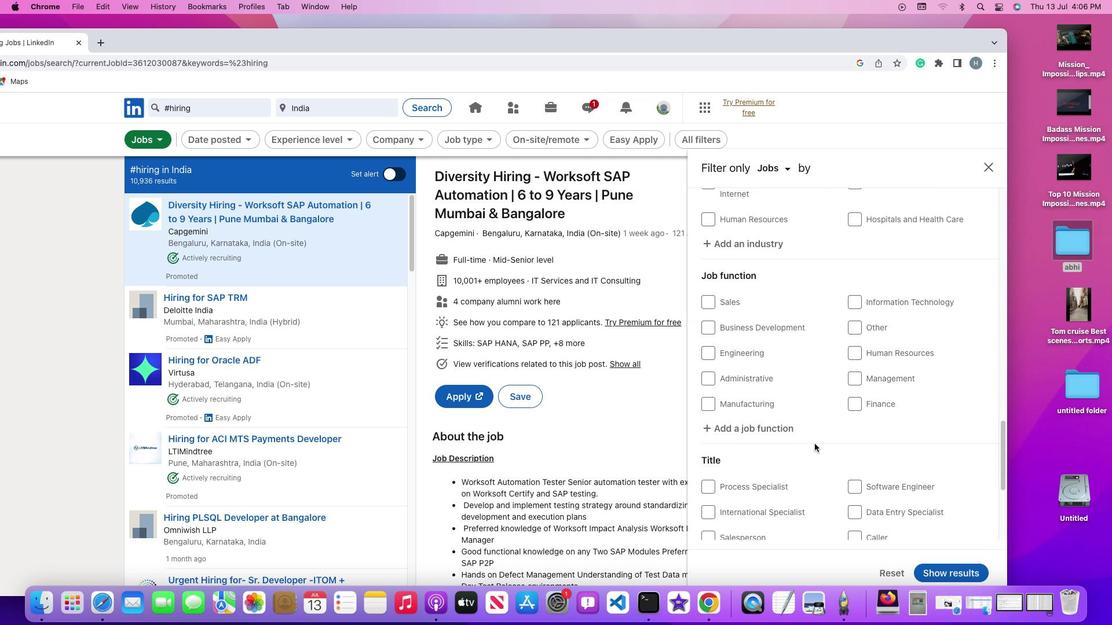 
Action: Mouse scrolled (815, 444) with delta (0, 0)
Screenshot: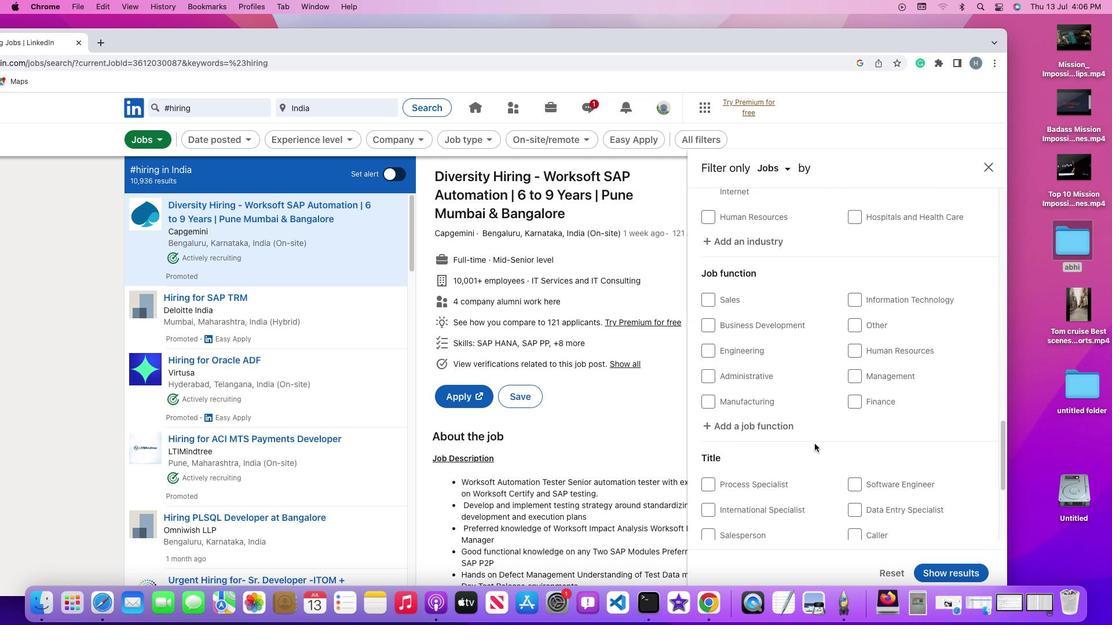 
Action: Mouse moved to (852, 348)
Screenshot: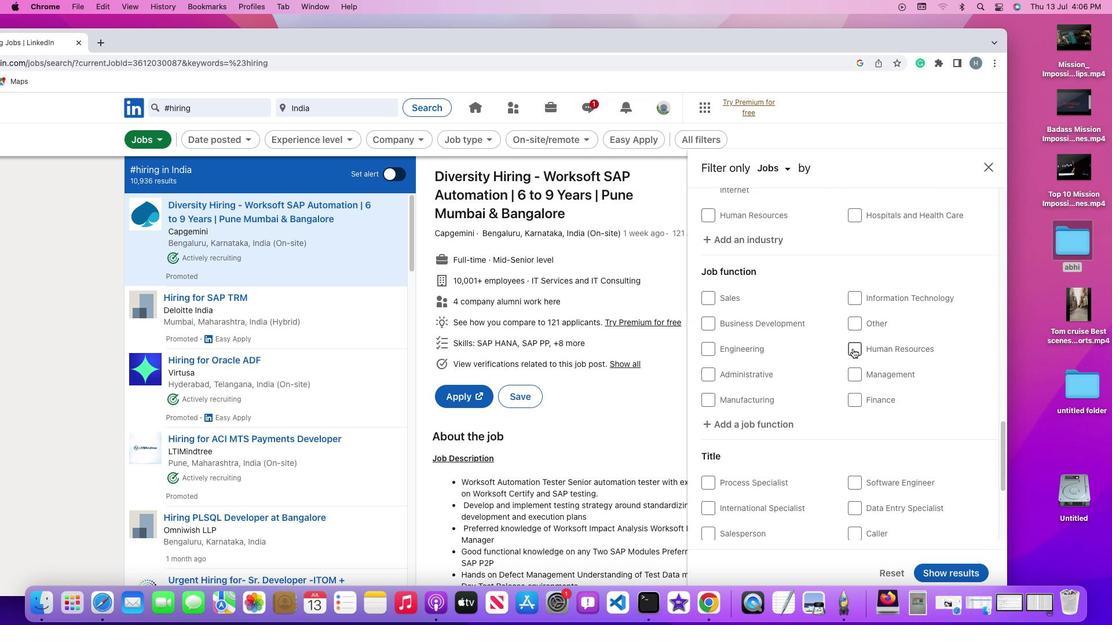 
Action: Mouse pressed left at (852, 348)
Screenshot: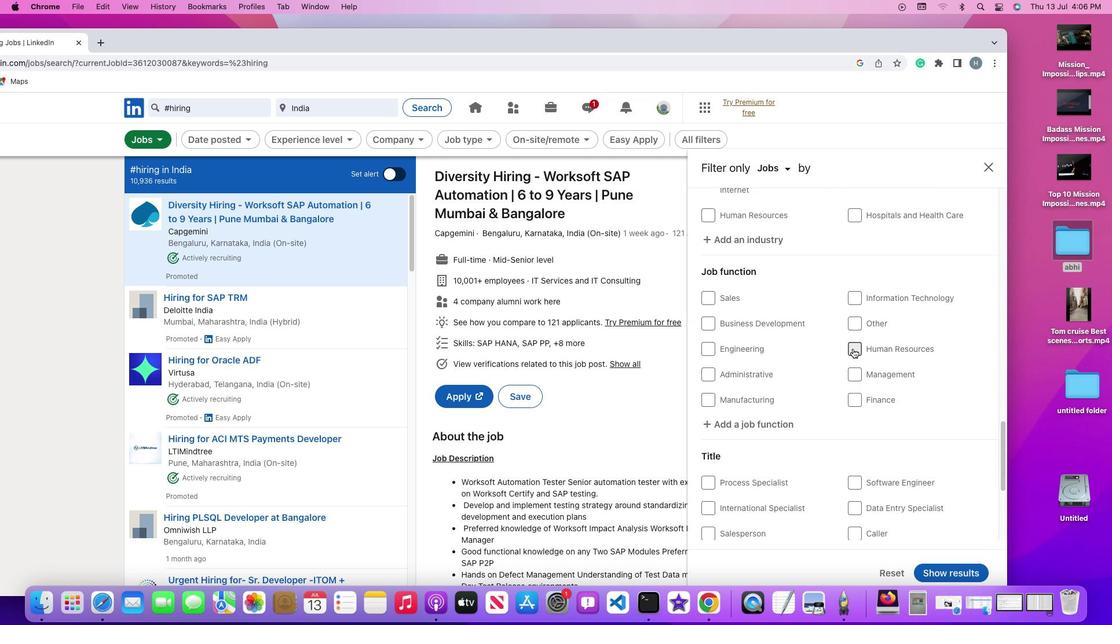 
Action: Mouse moved to (946, 574)
Screenshot: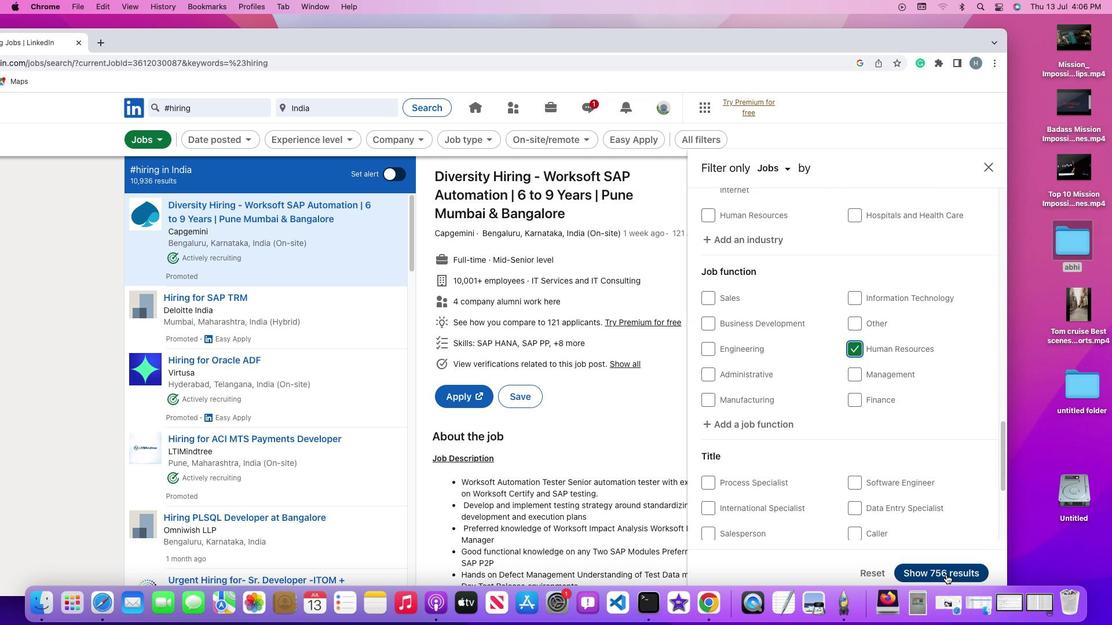 
Action: Mouse pressed left at (946, 574)
Screenshot: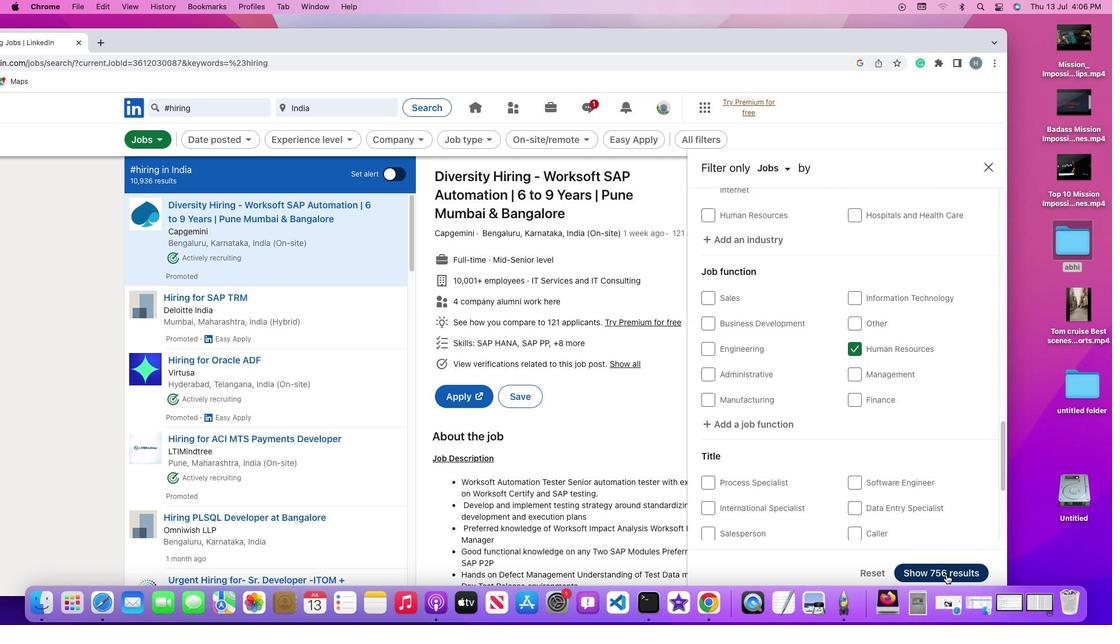 
Action: Mouse moved to (829, 399)
Screenshot: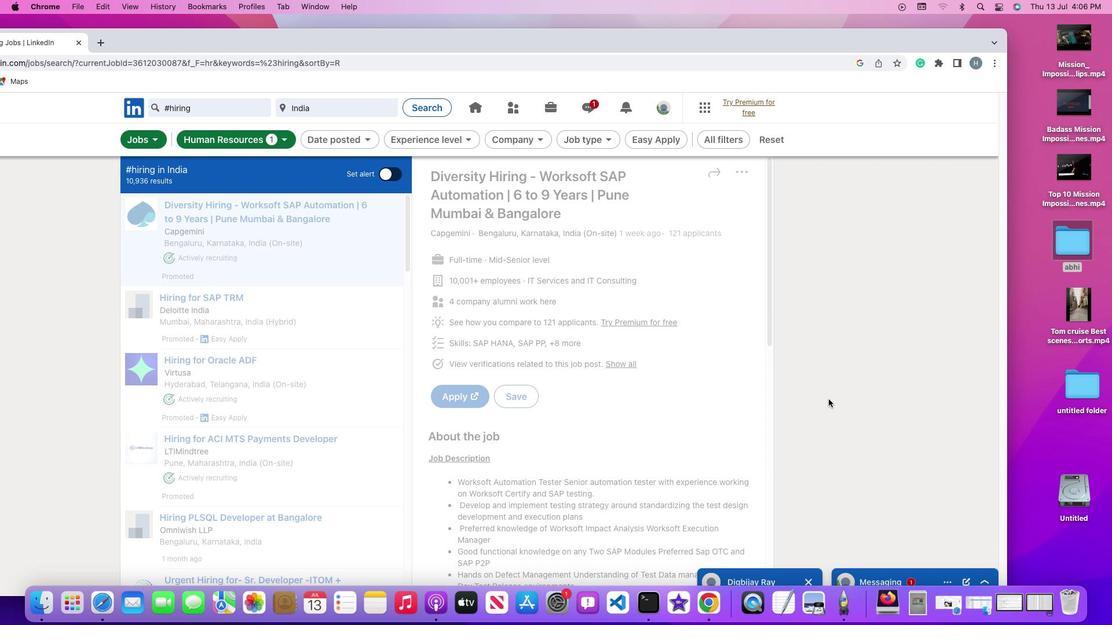 
